 Task: Search one way flight ticket for 3 adults in first from Daytona Beach: Daytona Beach International Airport to Greensboro: Piedmont Triad International Airport on 5-1-2023. Choice of flights is Sun country airlines. Number of bags: 1 carry on bag. Price is upto 77000. Outbound departure time preference is 22:15.
Action: Mouse moved to (209, 191)
Screenshot: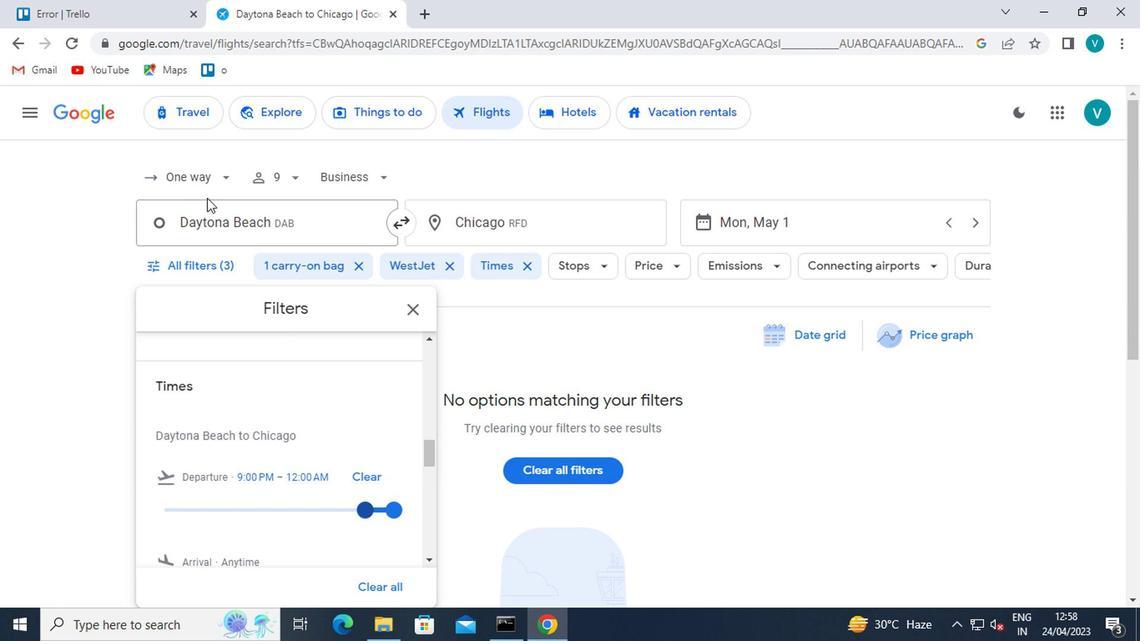 
Action: Mouse pressed left at (209, 191)
Screenshot: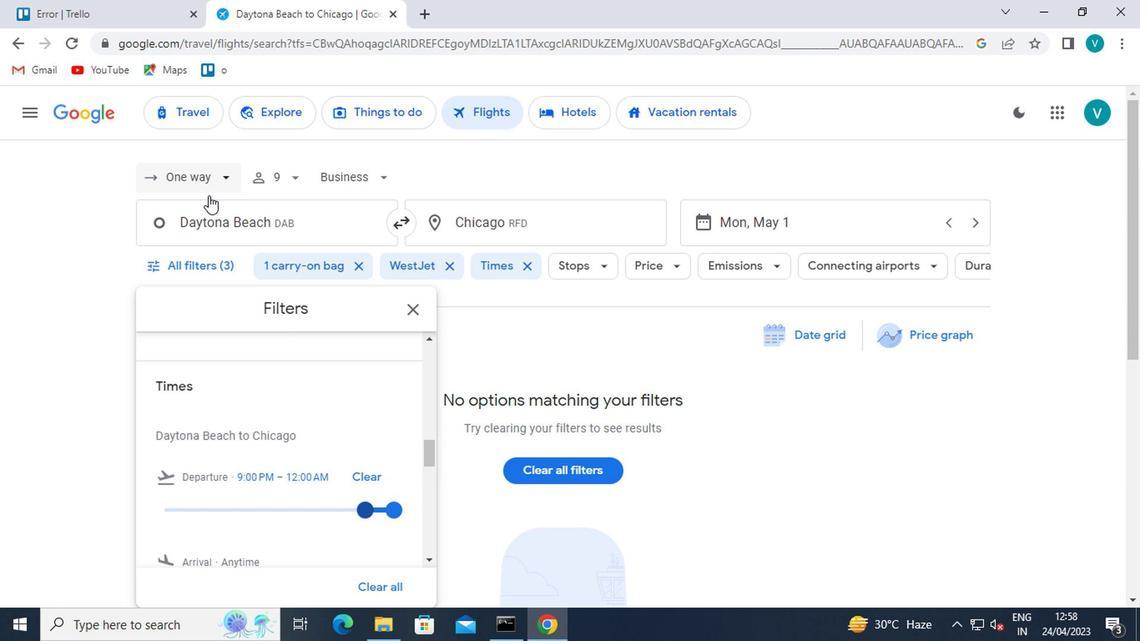 
Action: Mouse moved to (203, 252)
Screenshot: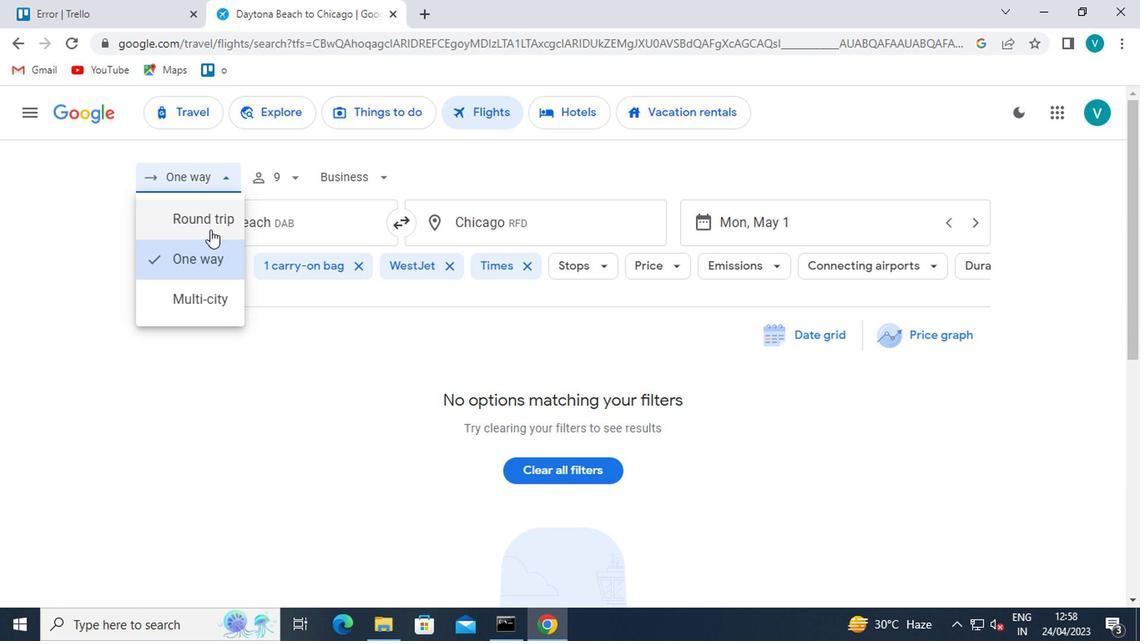 
Action: Mouse pressed left at (203, 252)
Screenshot: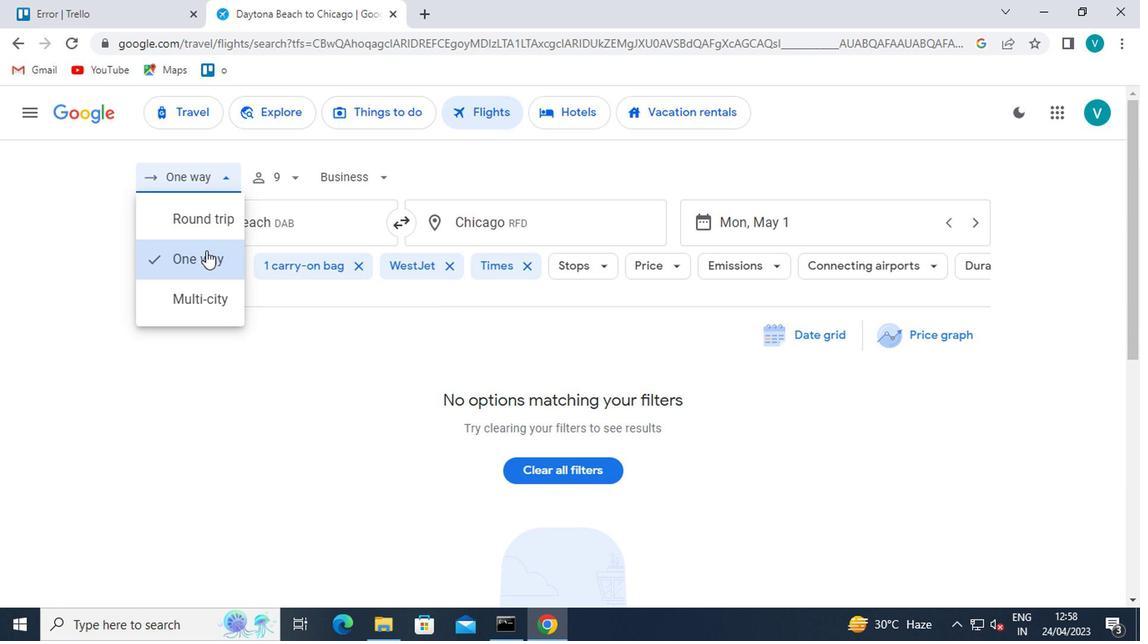 
Action: Mouse moved to (276, 184)
Screenshot: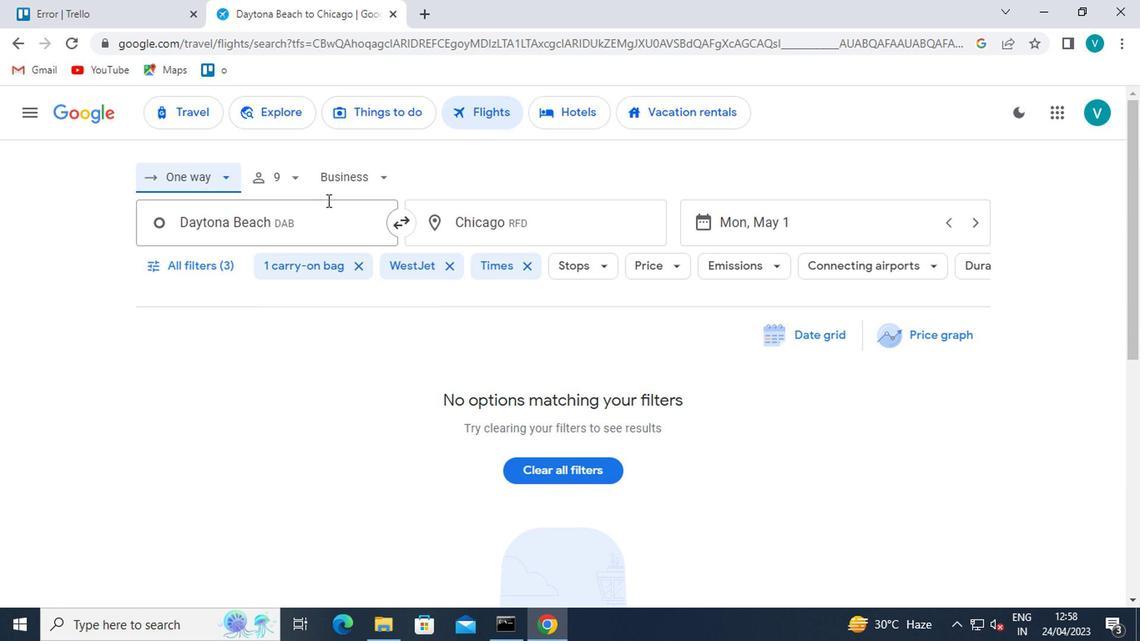 
Action: Mouse pressed left at (276, 184)
Screenshot: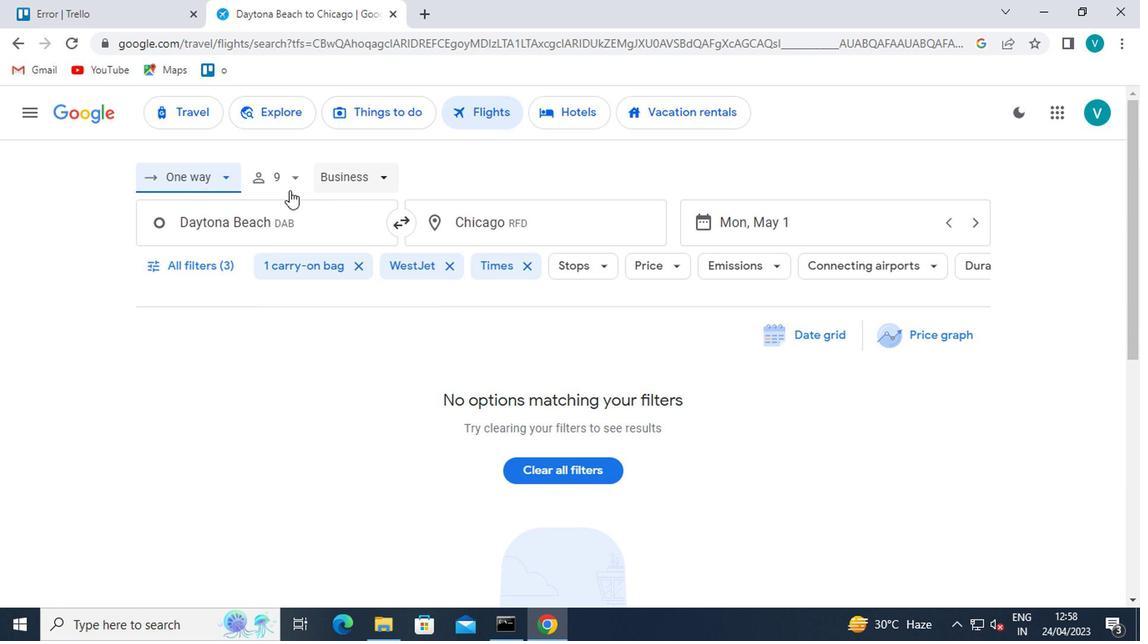 
Action: Mouse moved to (347, 220)
Screenshot: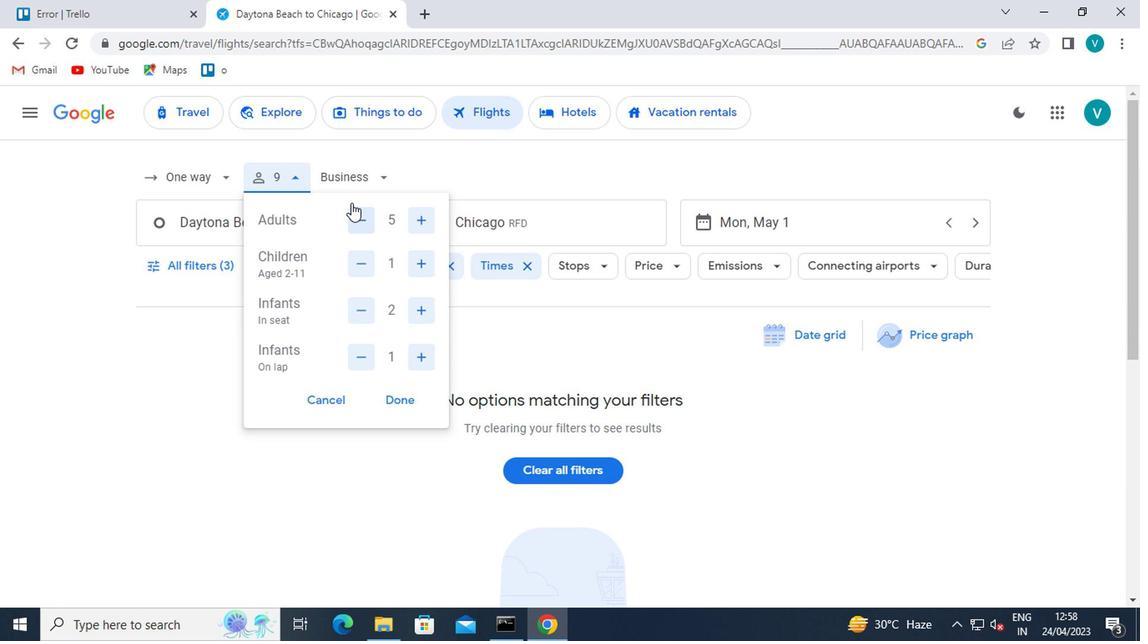 
Action: Mouse pressed left at (347, 220)
Screenshot: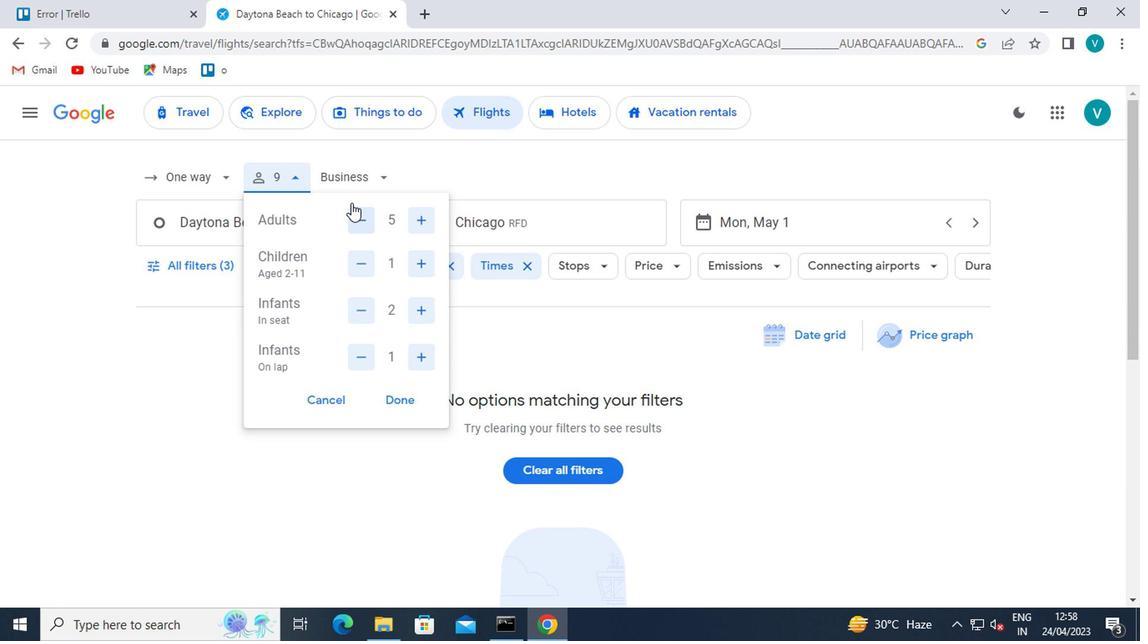 
Action: Mouse moved to (347, 222)
Screenshot: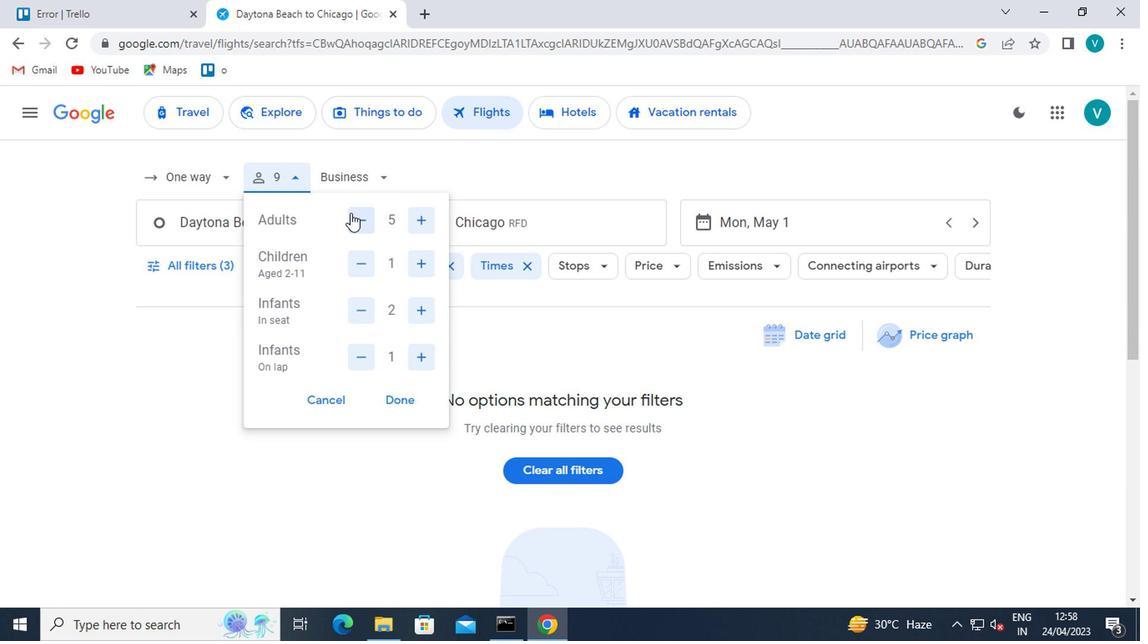 
Action: Mouse pressed left at (347, 222)
Screenshot: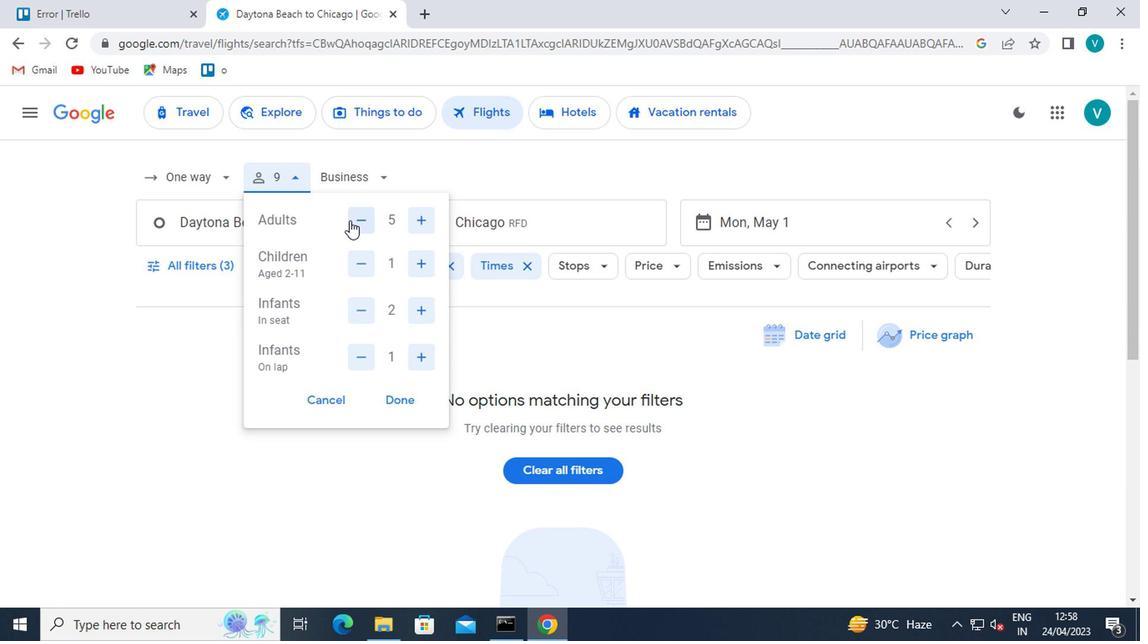 
Action: Mouse pressed left at (347, 222)
Screenshot: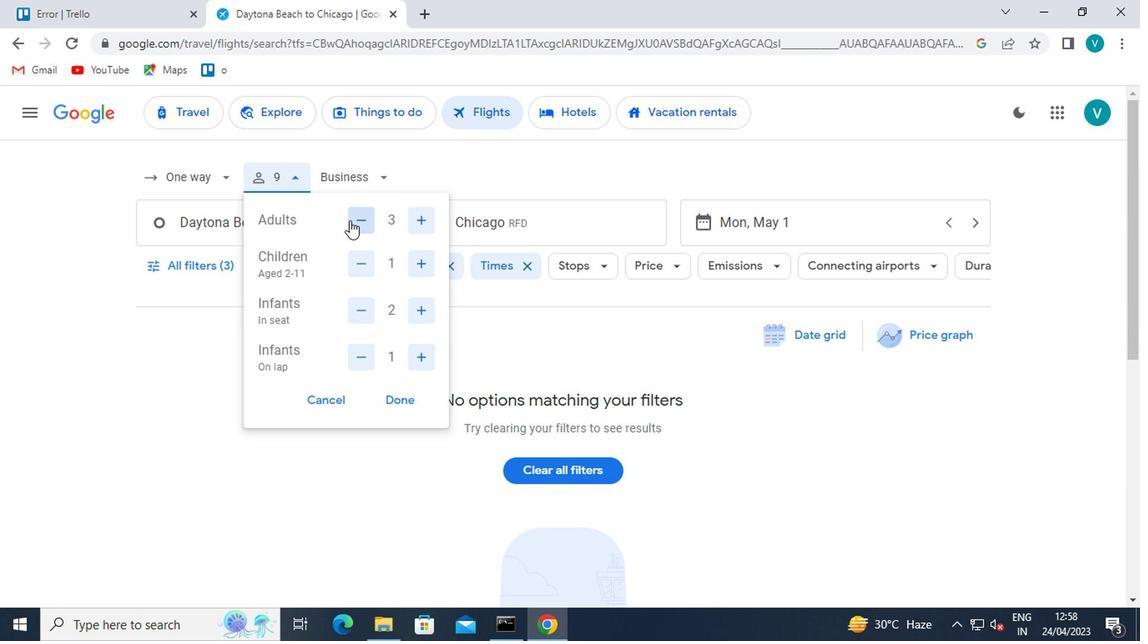 
Action: Mouse moved to (415, 219)
Screenshot: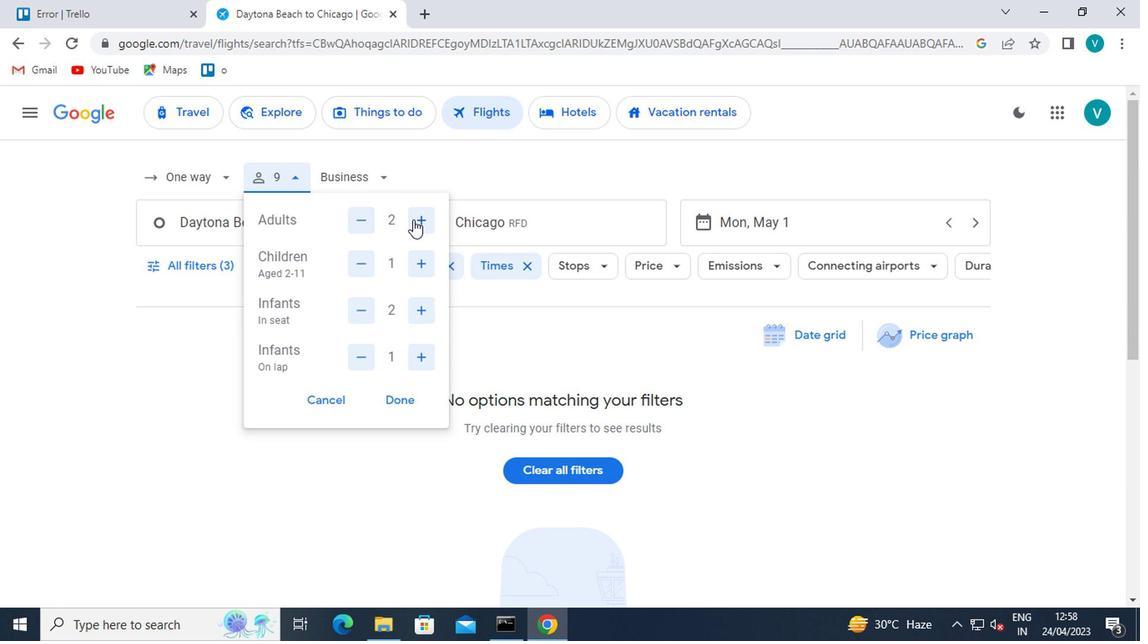 
Action: Mouse pressed left at (415, 219)
Screenshot: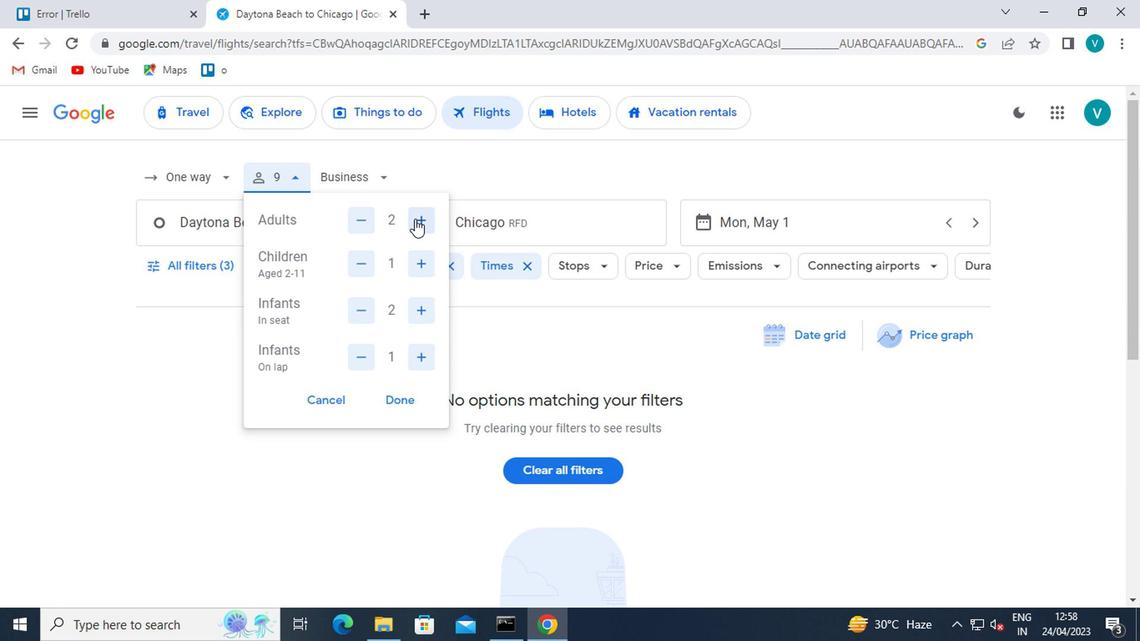 
Action: Mouse moved to (357, 265)
Screenshot: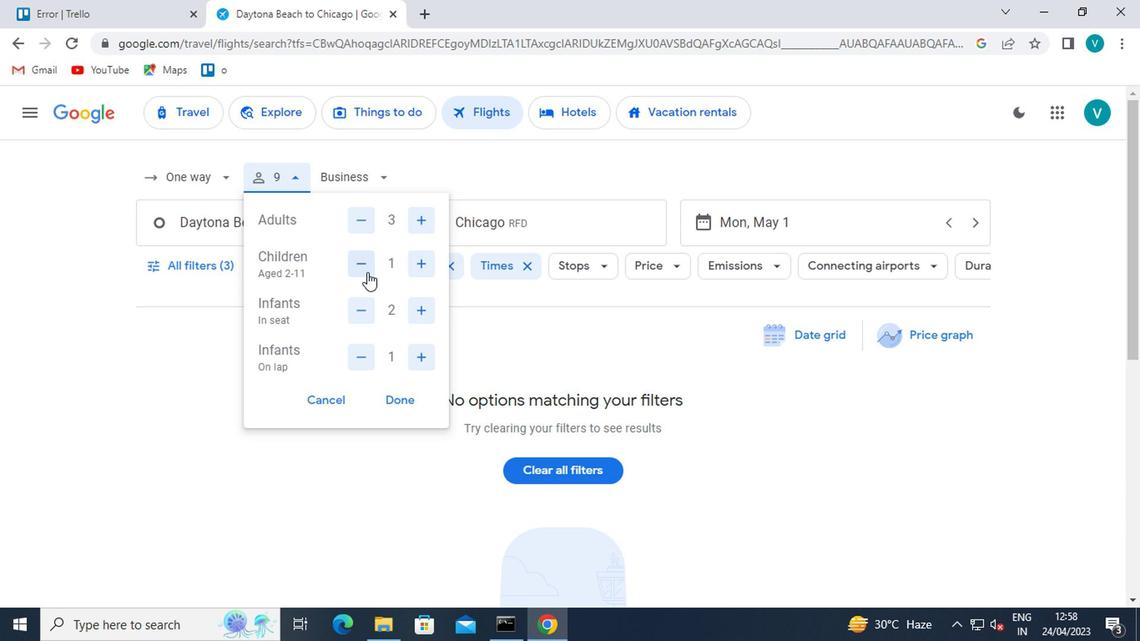 
Action: Mouse pressed left at (357, 265)
Screenshot: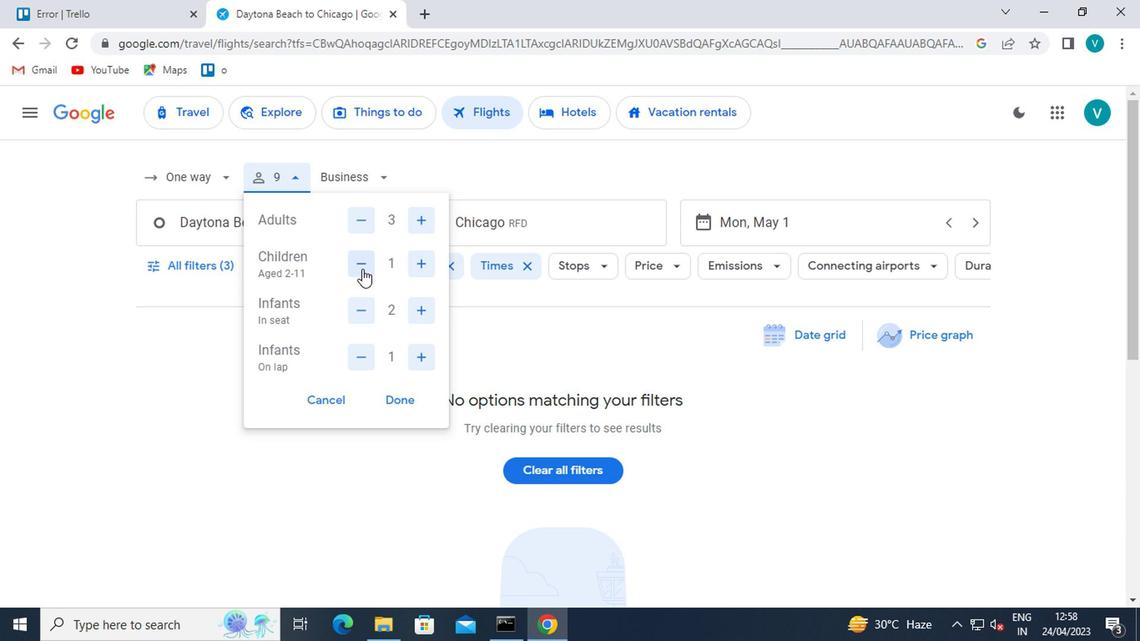 
Action: Mouse moved to (360, 301)
Screenshot: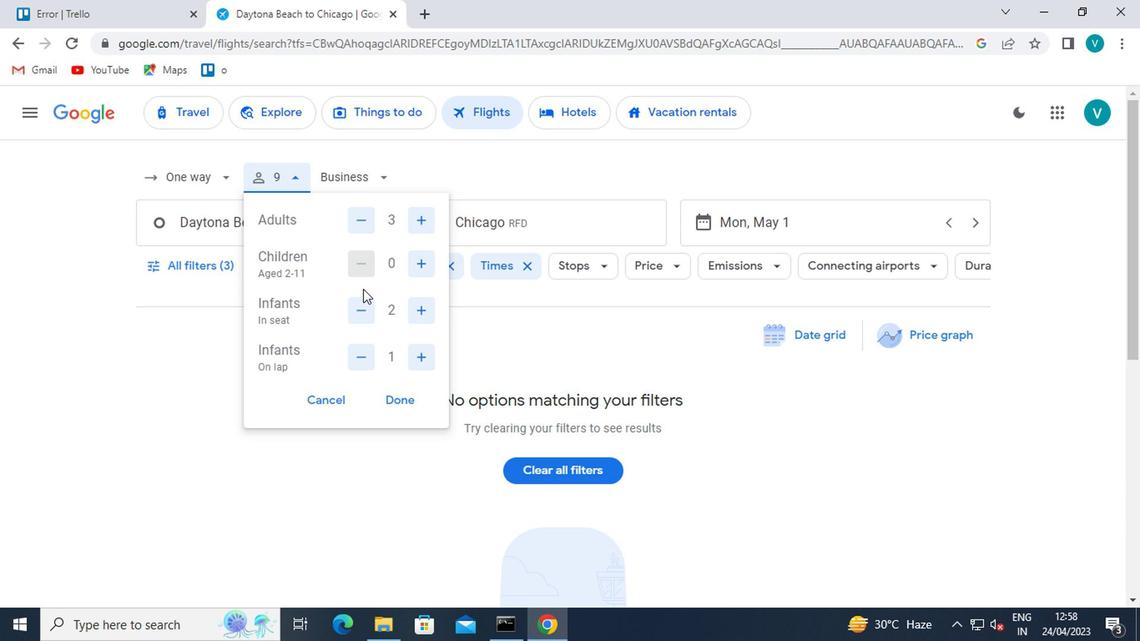 
Action: Mouse pressed left at (360, 301)
Screenshot: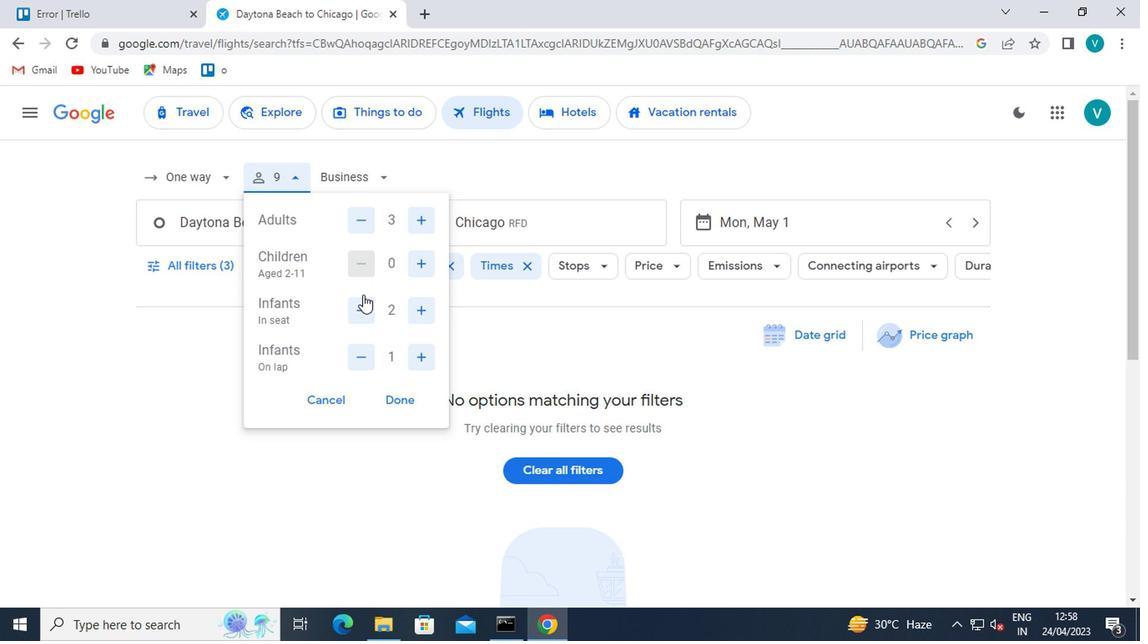 
Action: Mouse pressed left at (360, 301)
Screenshot: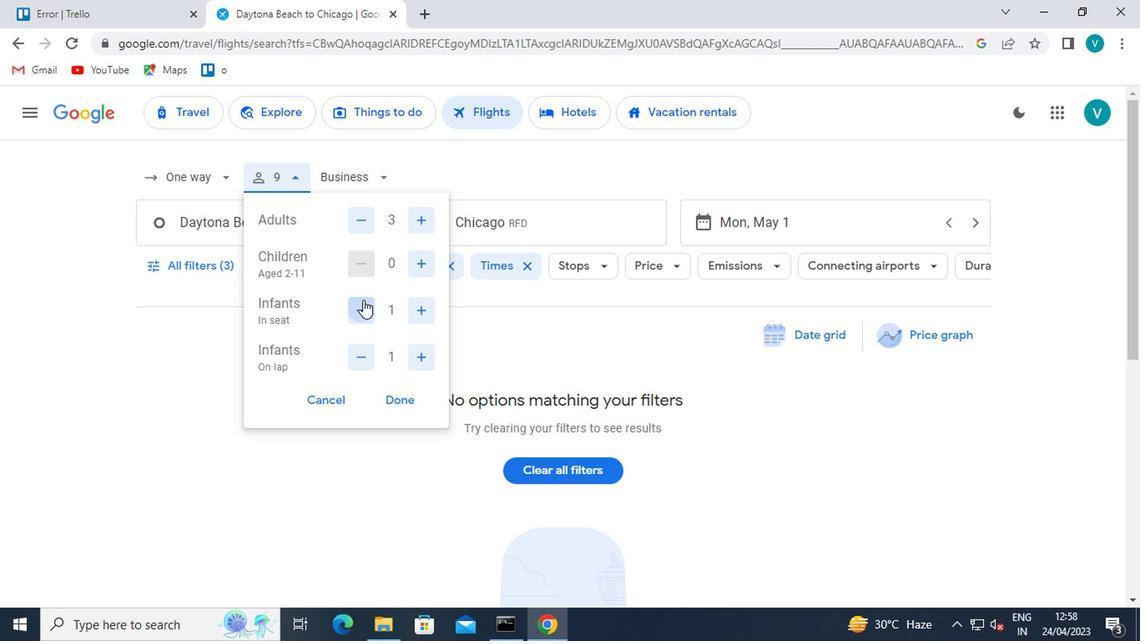 
Action: Mouse moved to (355, 363)
Screenshot: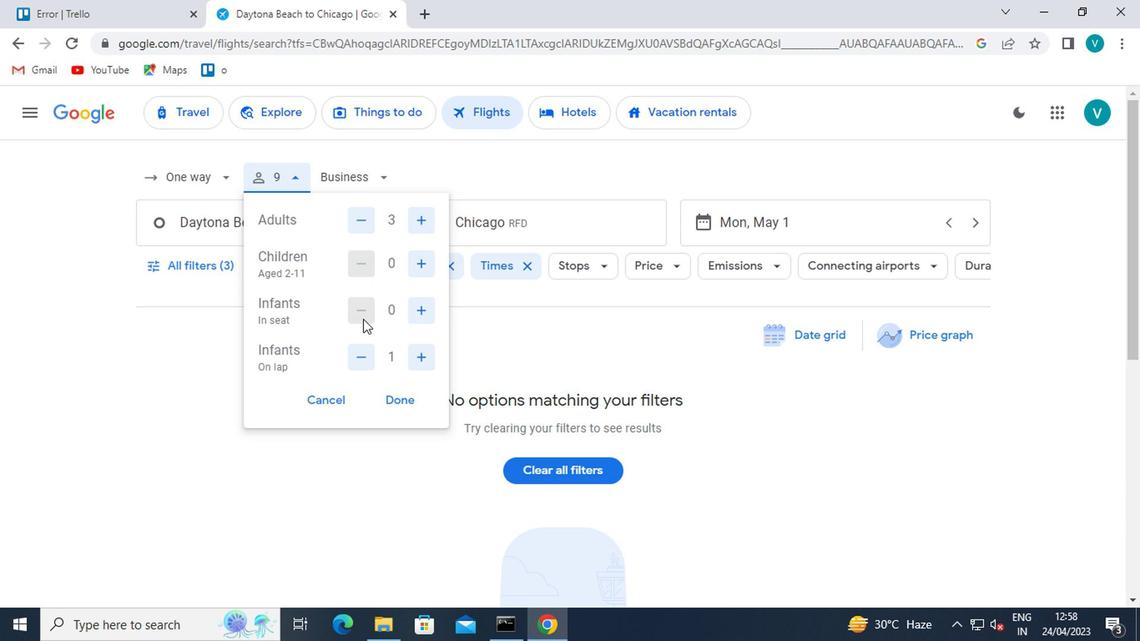 
Action: Mouse pressed left at (355, 363)
Screenshot: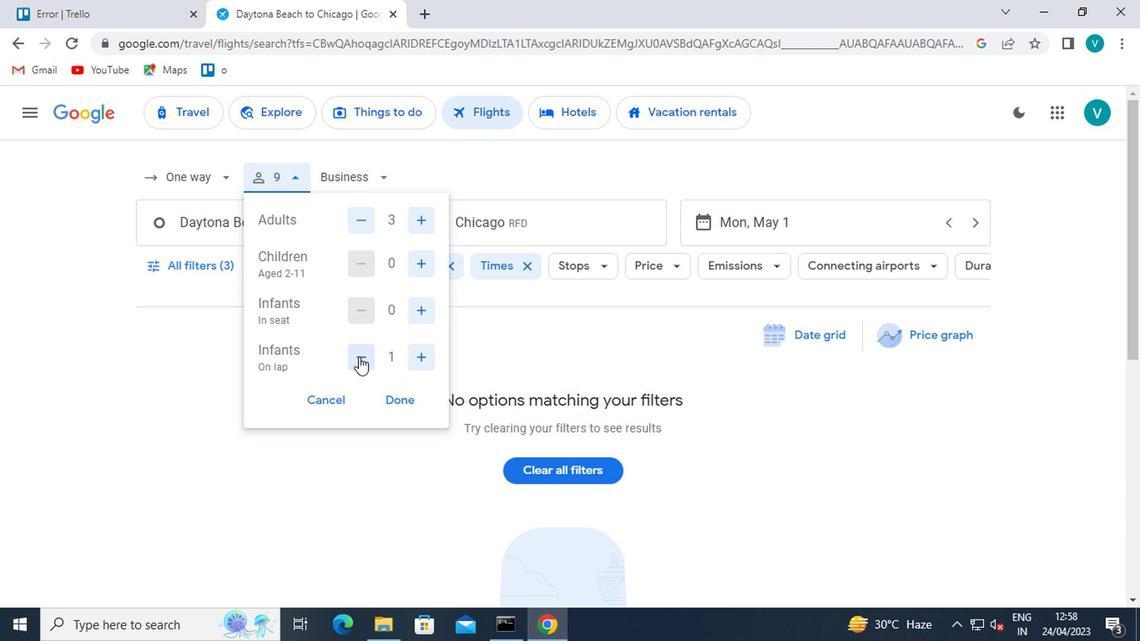 
Action: Mouse moved to (386, 398)
Screenshot: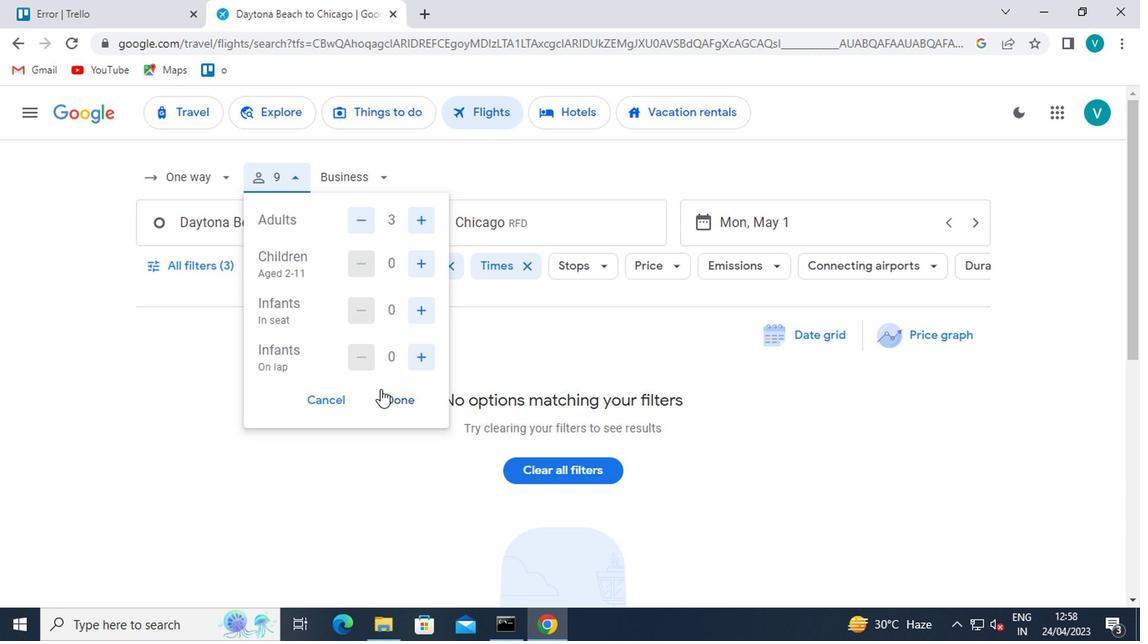 
Action: Mouse pressed left at (386, 398)
Screenshot: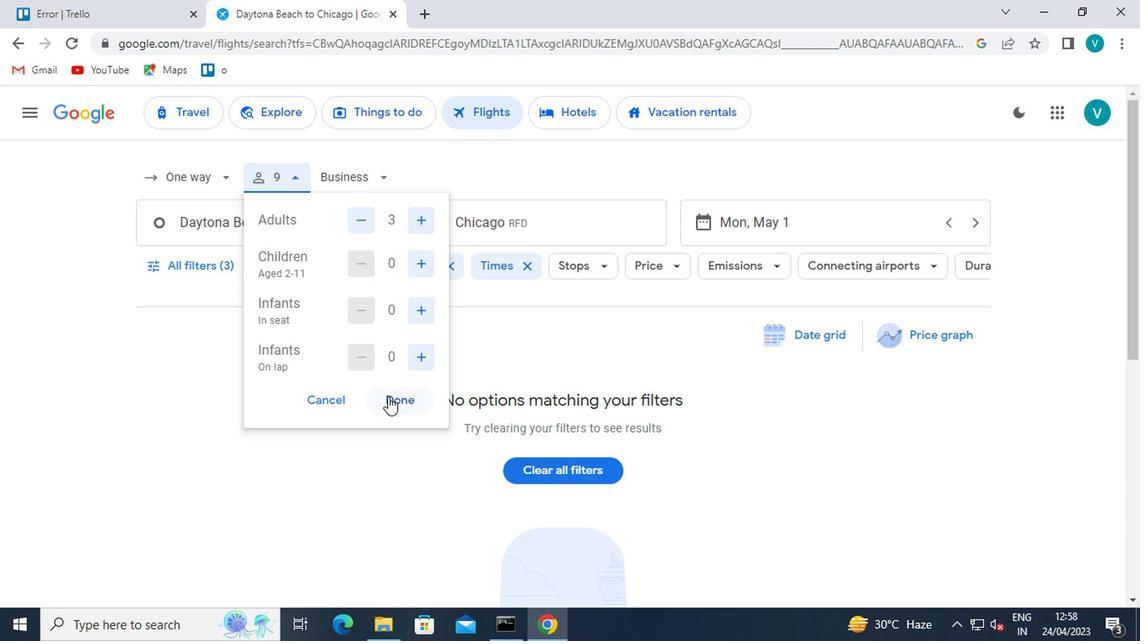 
Action: Mouse moved to (371, 169)
Screenshot: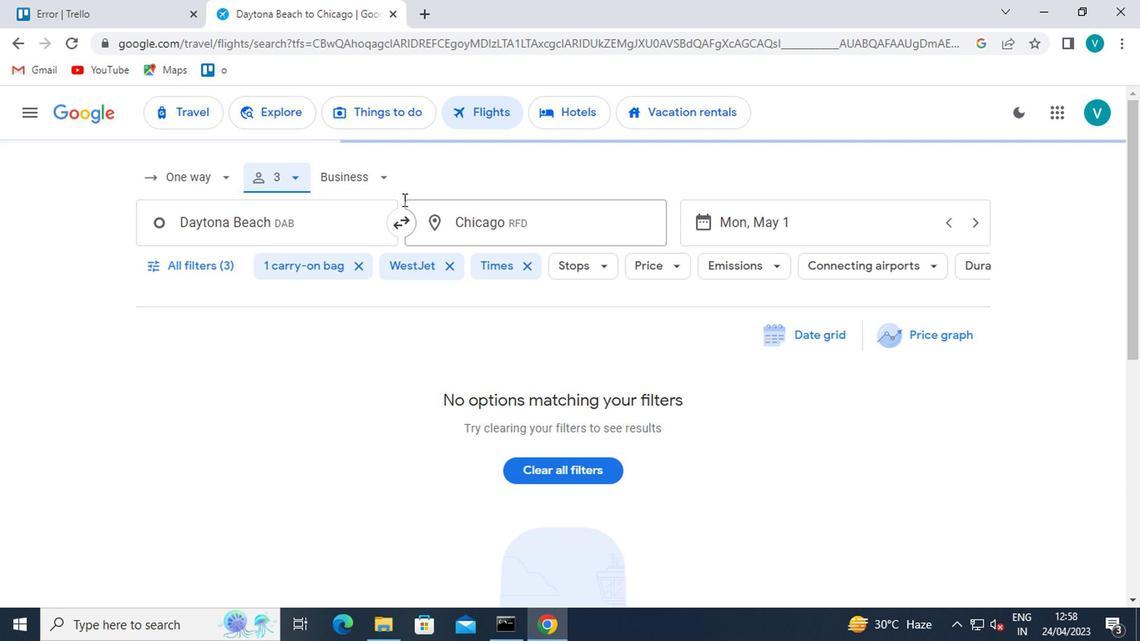 
Action: Mouse pressed left at (371, 169)
Screenshot: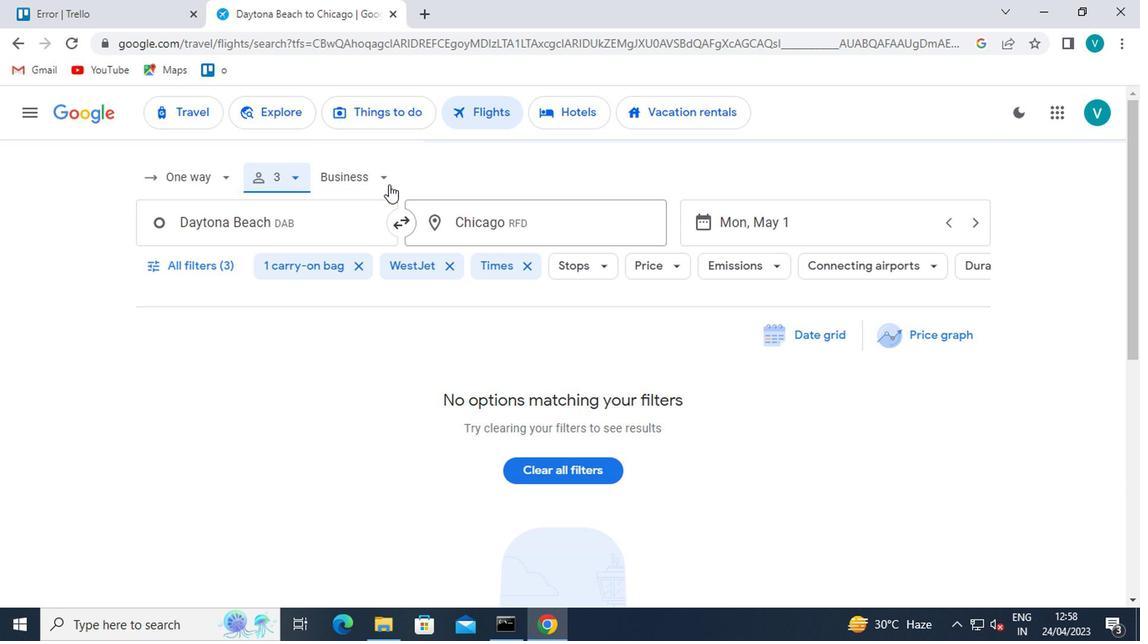 
Action: Mouse moved to (364, 342)
Screenshot: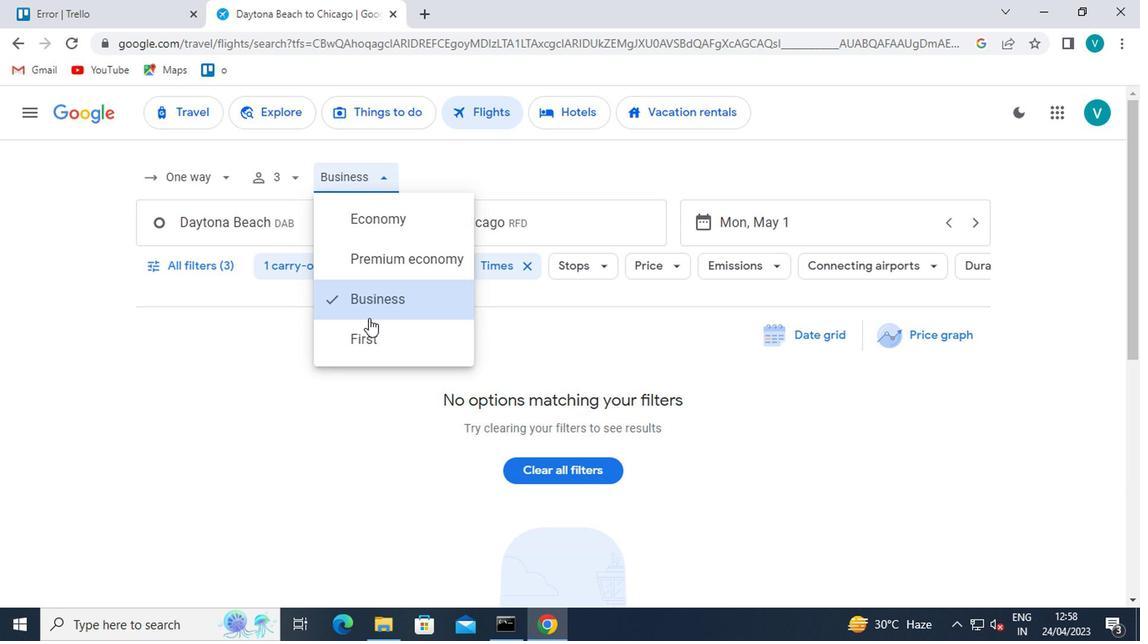 
Action: Mouse pressed left at (364, 342)
Screenshot: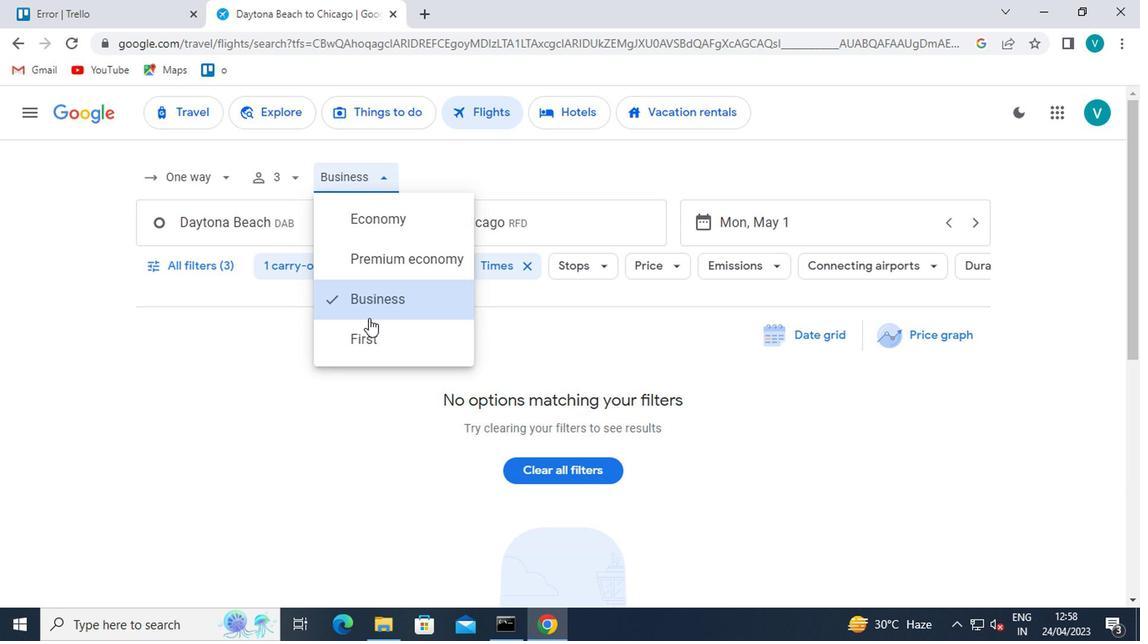 
Action: Mouse moved to (300, 220)
Screenshot: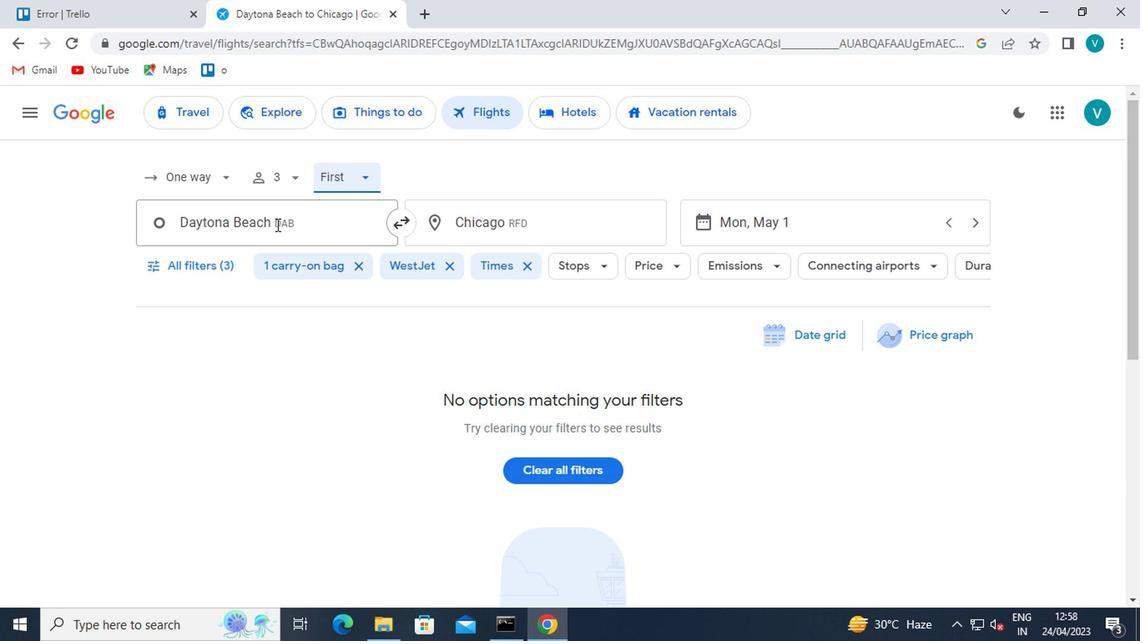 
Action: Mouse pressed left at (300, 220)
Screenshot: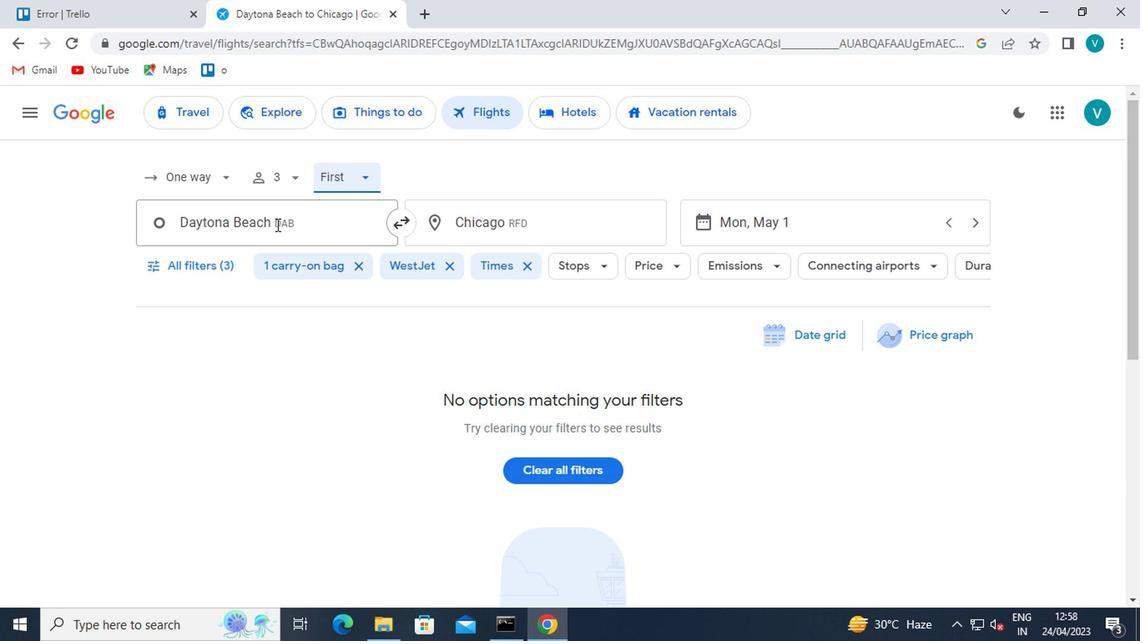 
Action: Mouse moved to (274, 308)
Screenshot: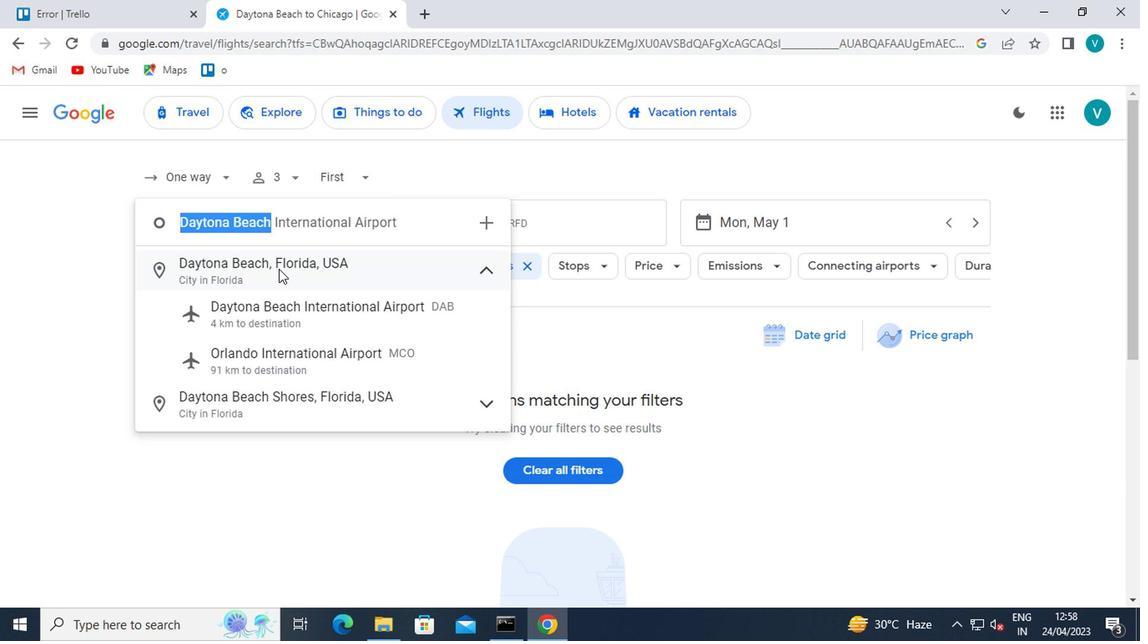 
Action: Mouse pressed left at (274, 308)
Screenshot: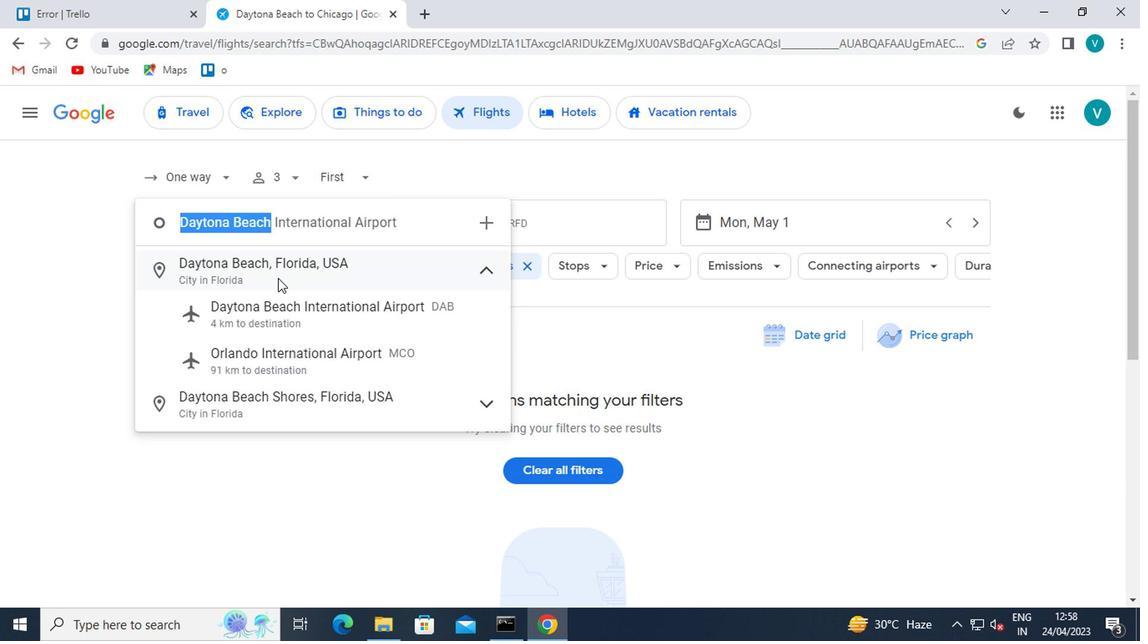 
Action: Mouse moved to (612, 209)
Screenshot: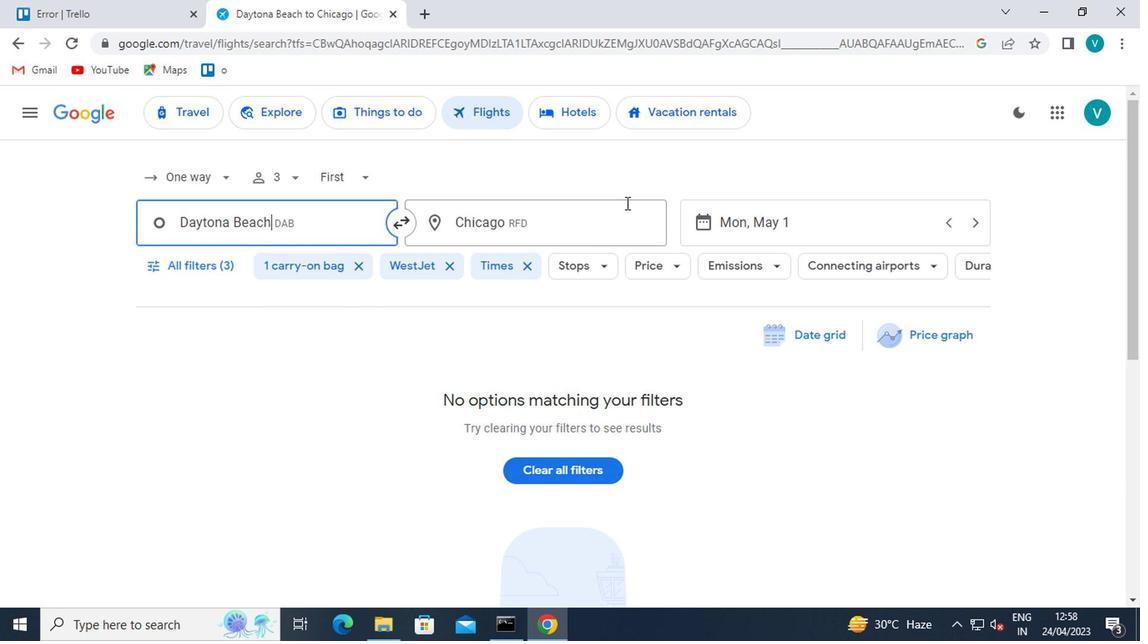 
Action: Mouse pressed left at (612, 209)
Screenshot: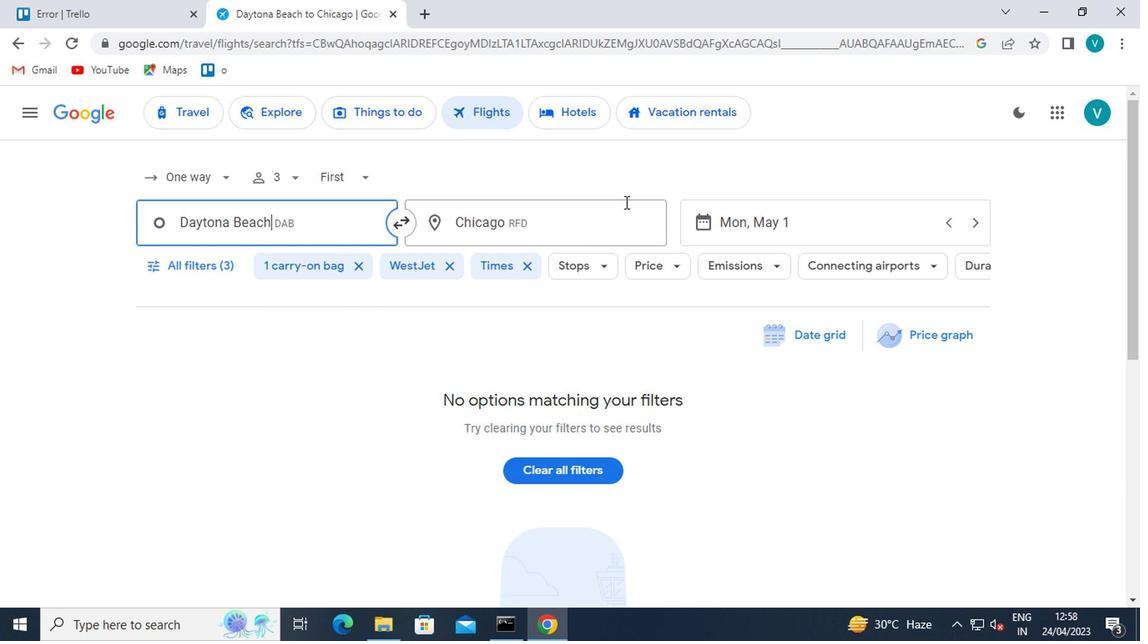 
Action: Mouse moved to (612, 209)
Screenshot: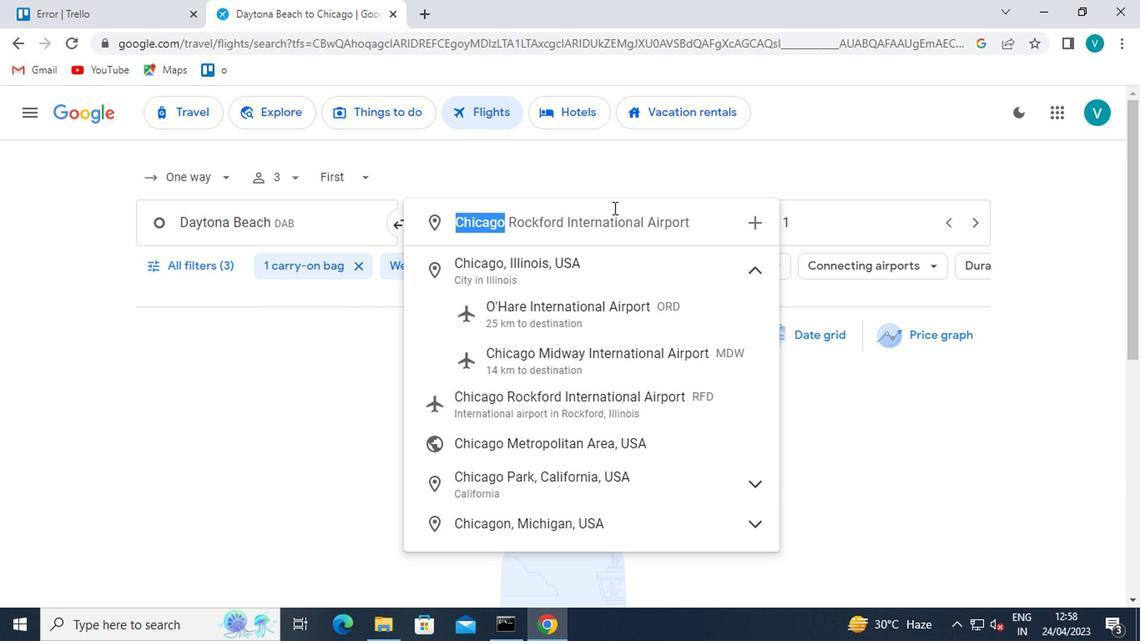 
Action: Key pressed <Key.shift>GREENSV<Key.backspace>BORO
Screenshot: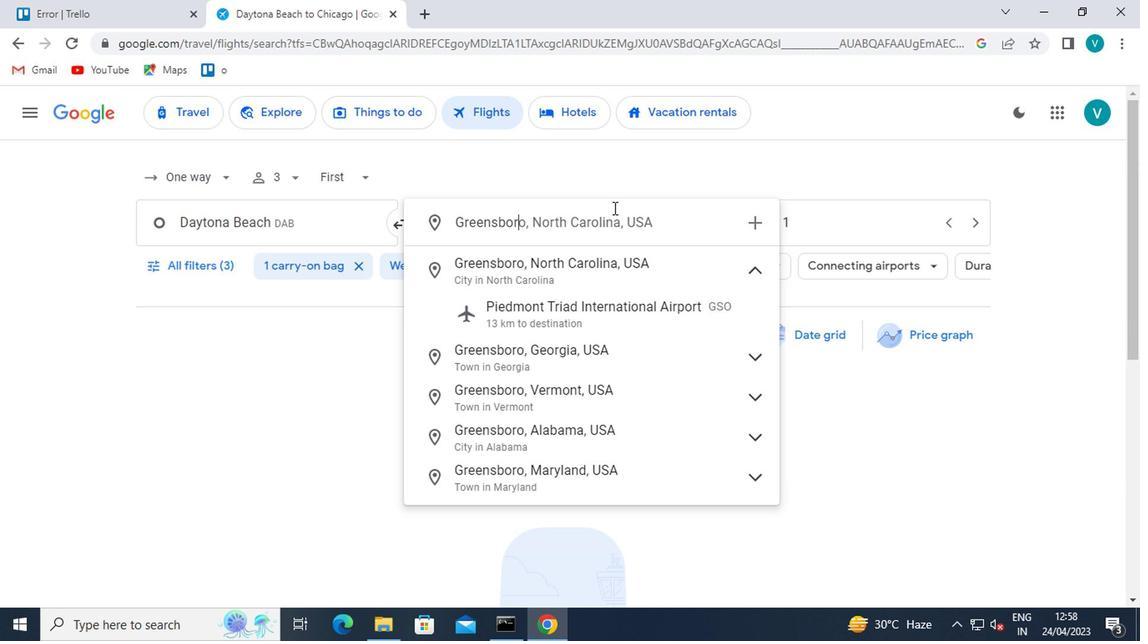 
Action: Mouse moved to (627, 323)
Screenshot: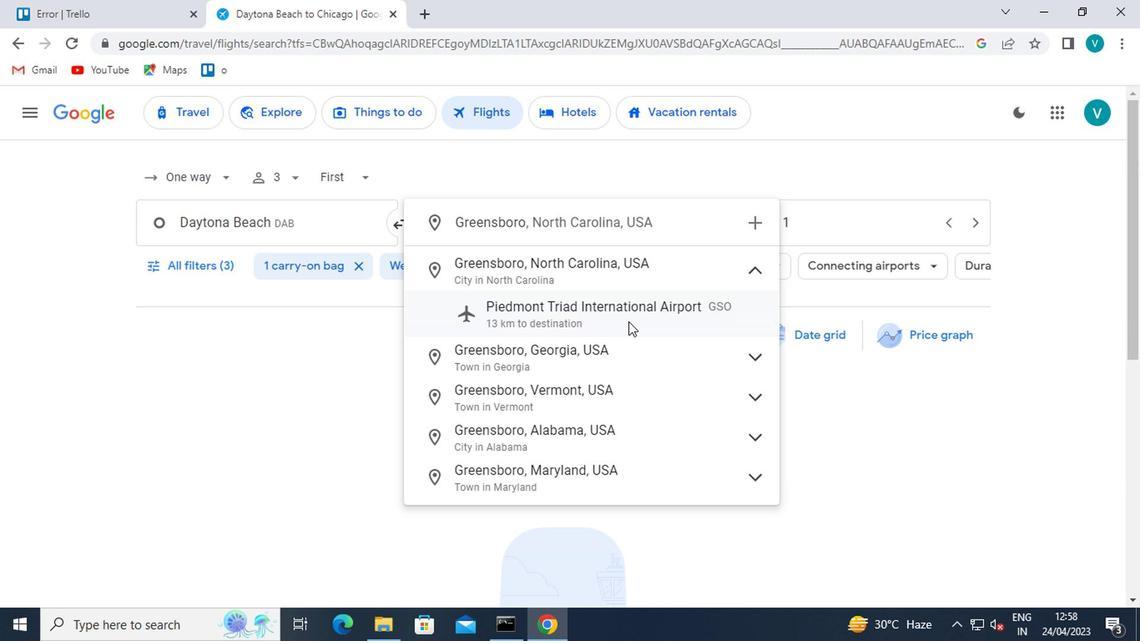 
Action: Mouse pressed left at (627, 323)
Screenshot: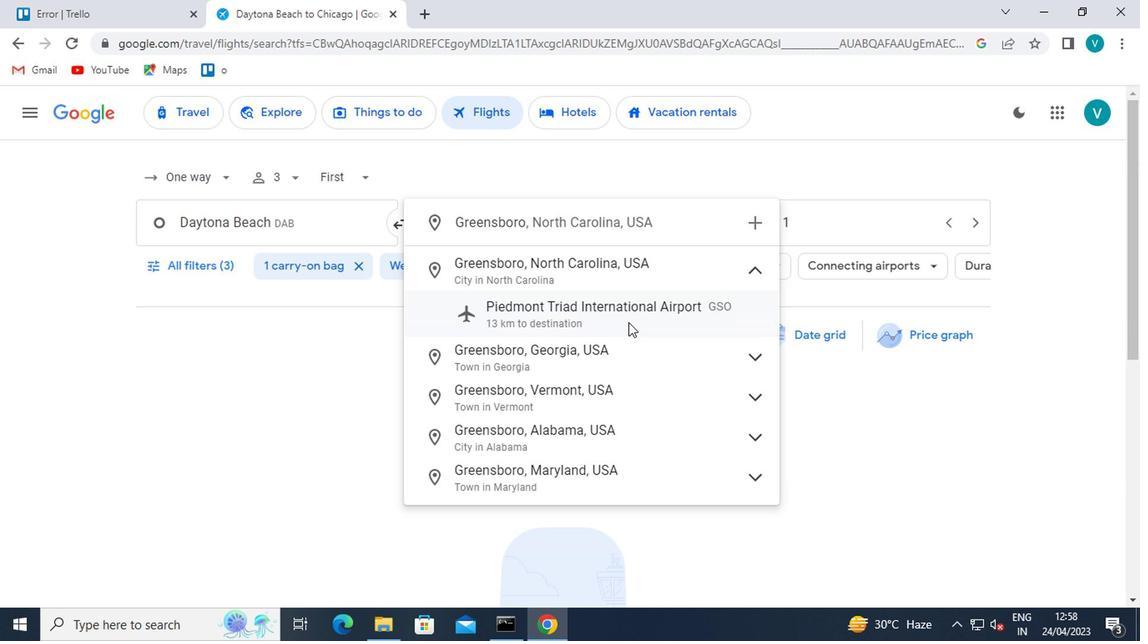 
Action: Mouse moved to (799, 225)
Screenshot: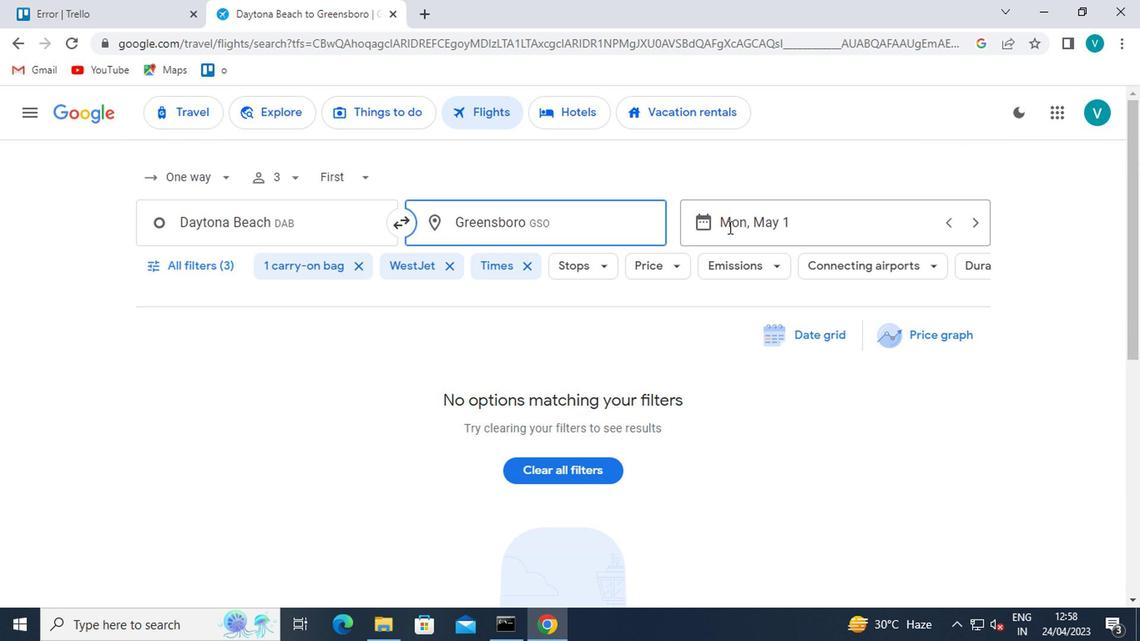 
Action: Mouse pressed left at (799, 225)
Screenshot: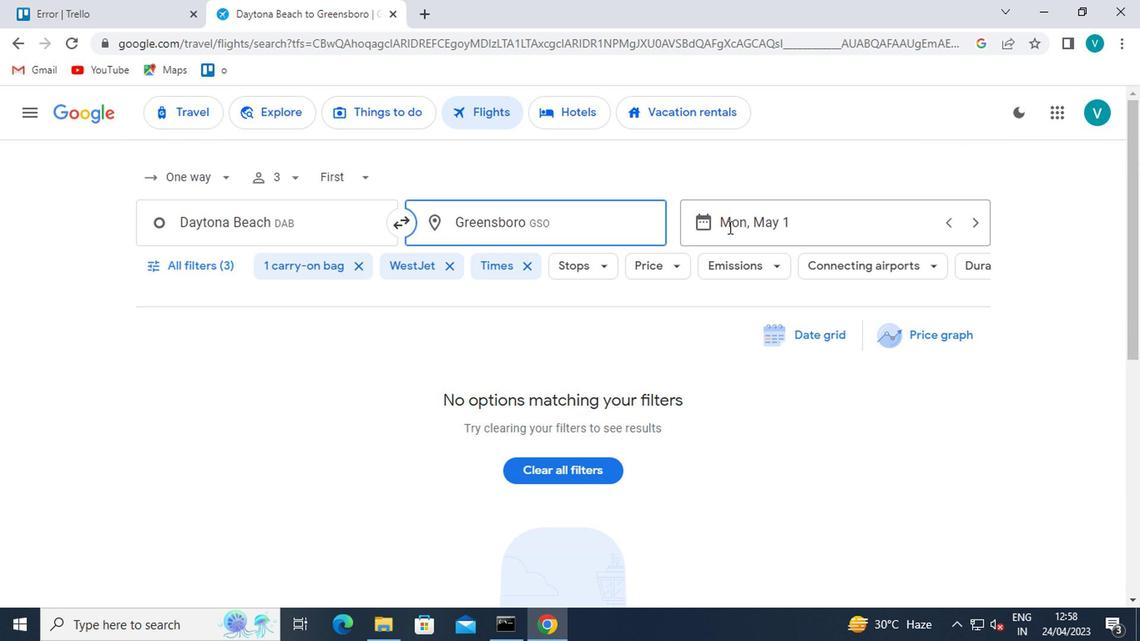 
Action: Mouse moved to (761, 311)
Screenshot: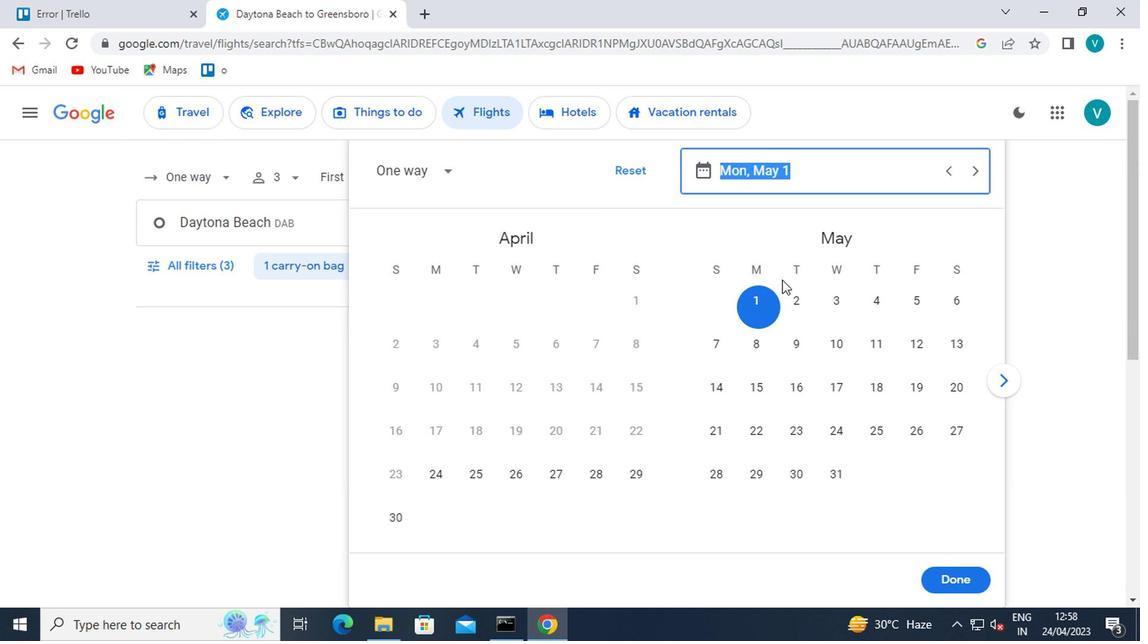 
Action: Mouse pressed left at (761, 311)
Screenshot: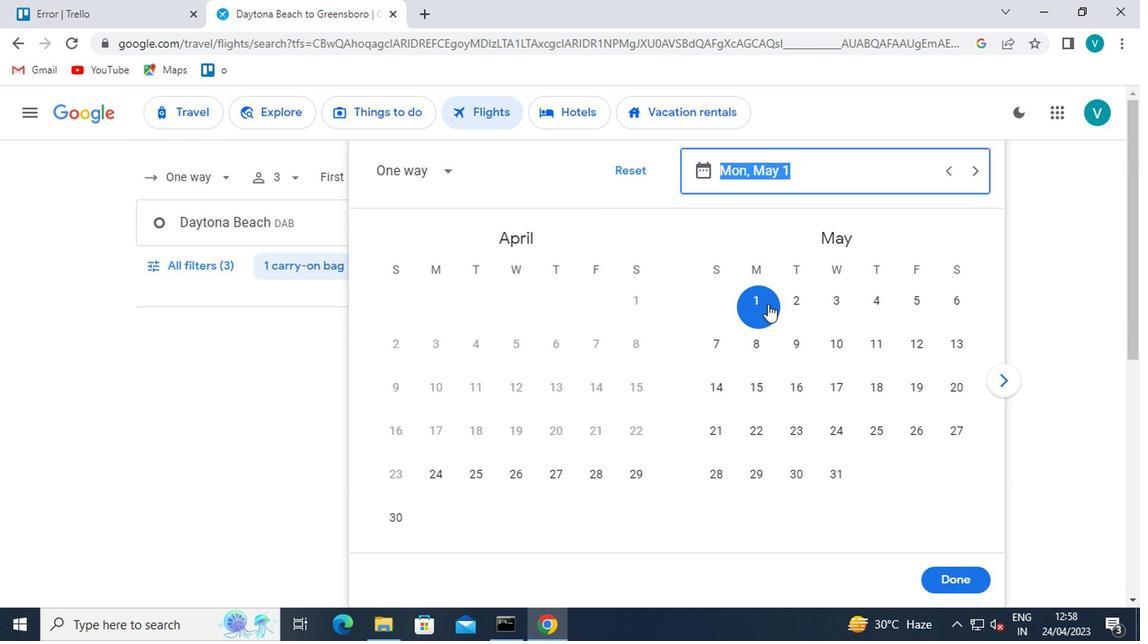 
Action: Mouse moved to (941, 582)
Screenshot: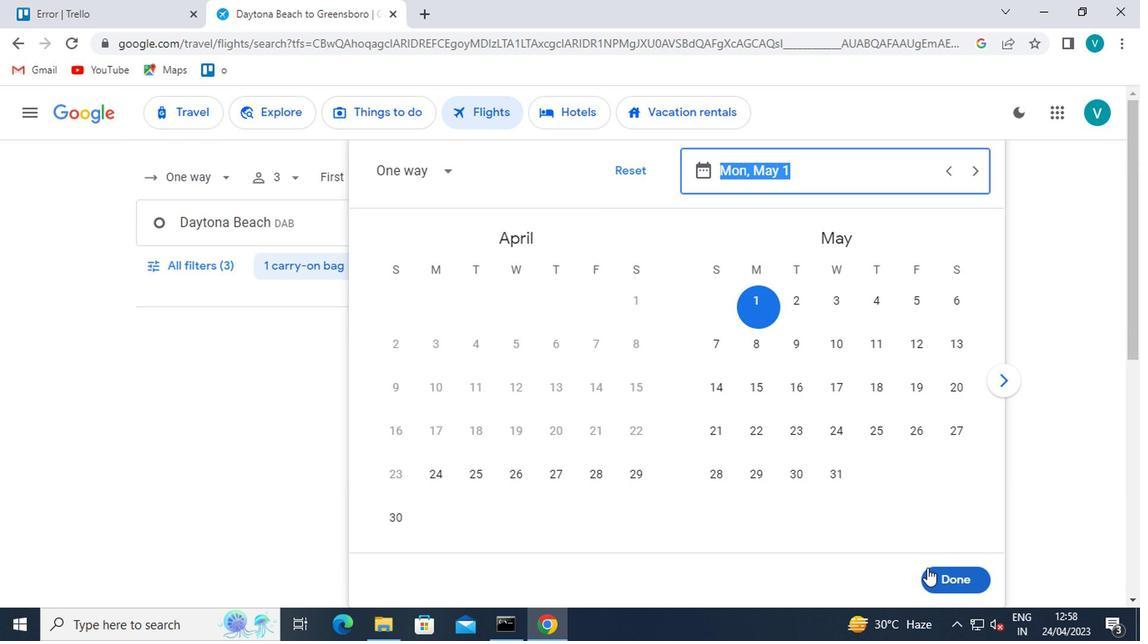 
Action: Mouse pressed left at (941, 582)
Screenshot: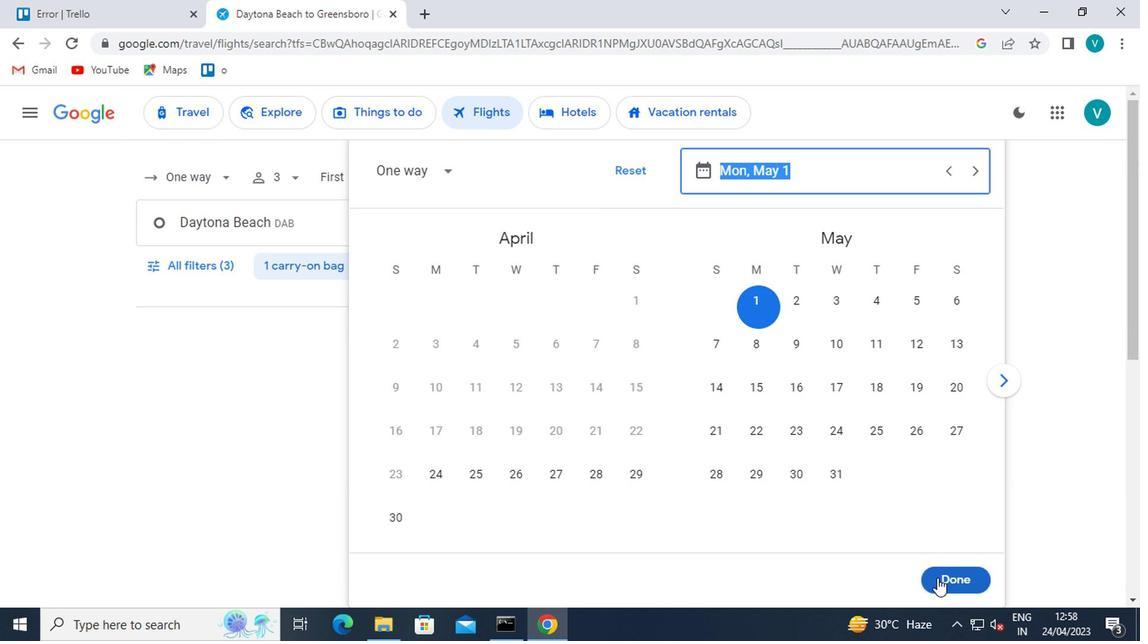 
Action: Mouse moved to (191, 269)
Screenshot: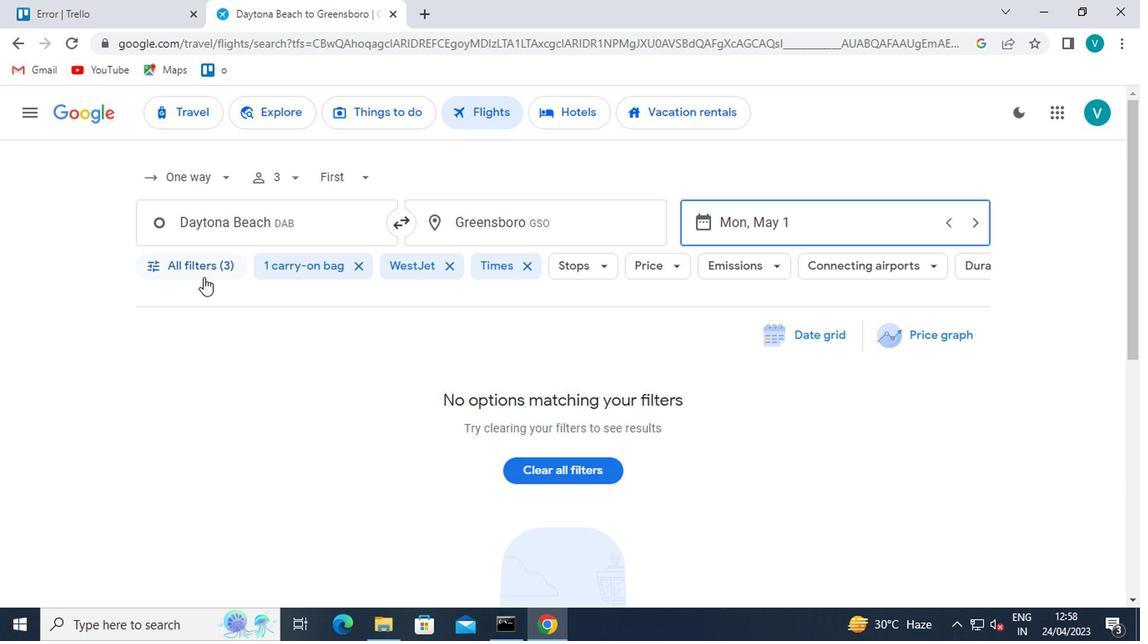 
Action: Mouse pressed left at (191, 269)
Screenshot: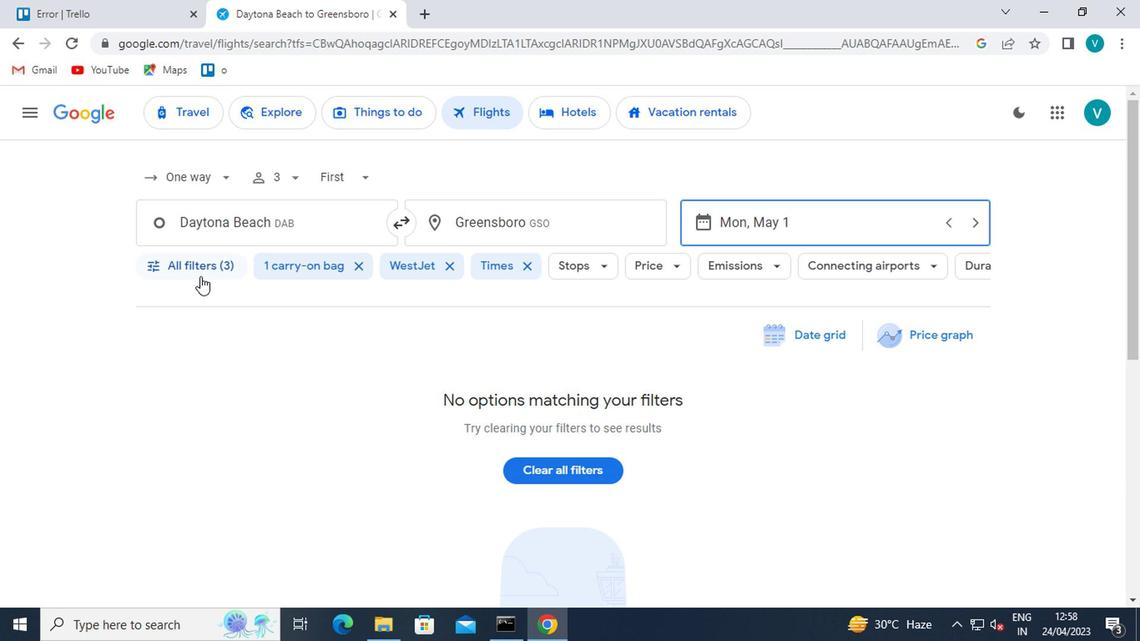 
Action: Mouse moved to (224, 306)
Screenshot: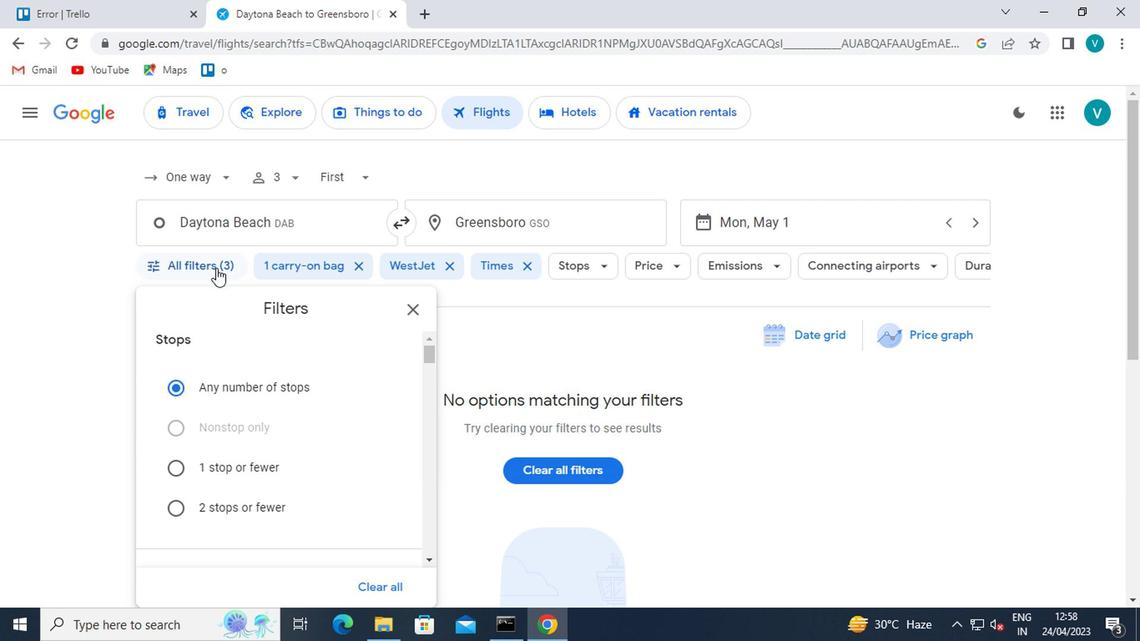 
Action: Mouse scrolled (224, 305) with delta (0, -1)
Screenshot: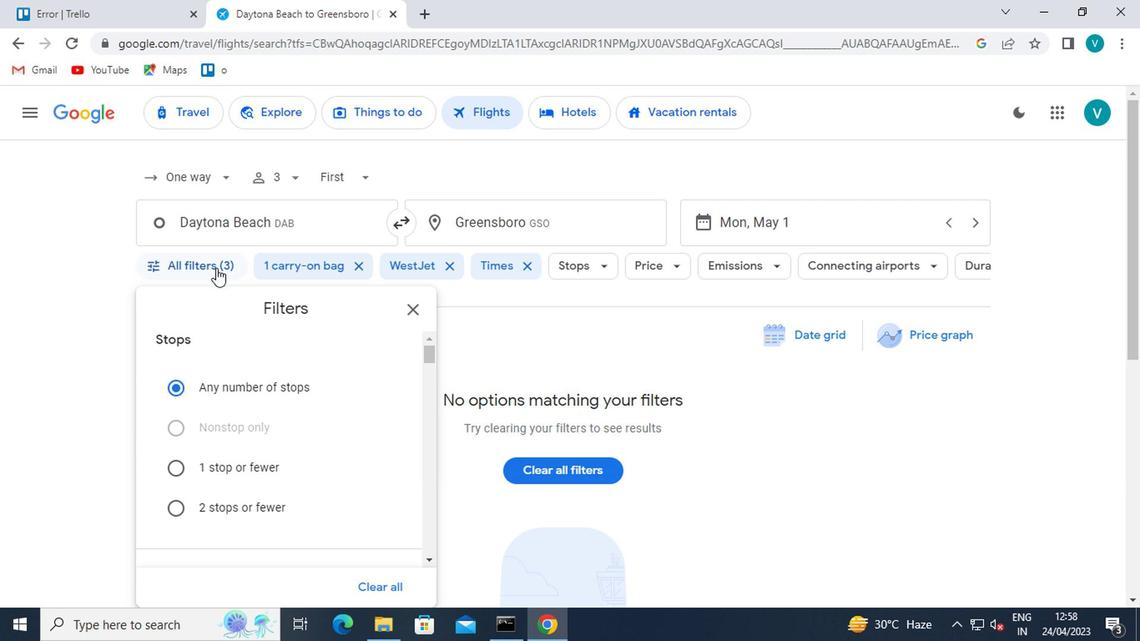 
Action: Mouse moved to (232, 341)
Screenshot: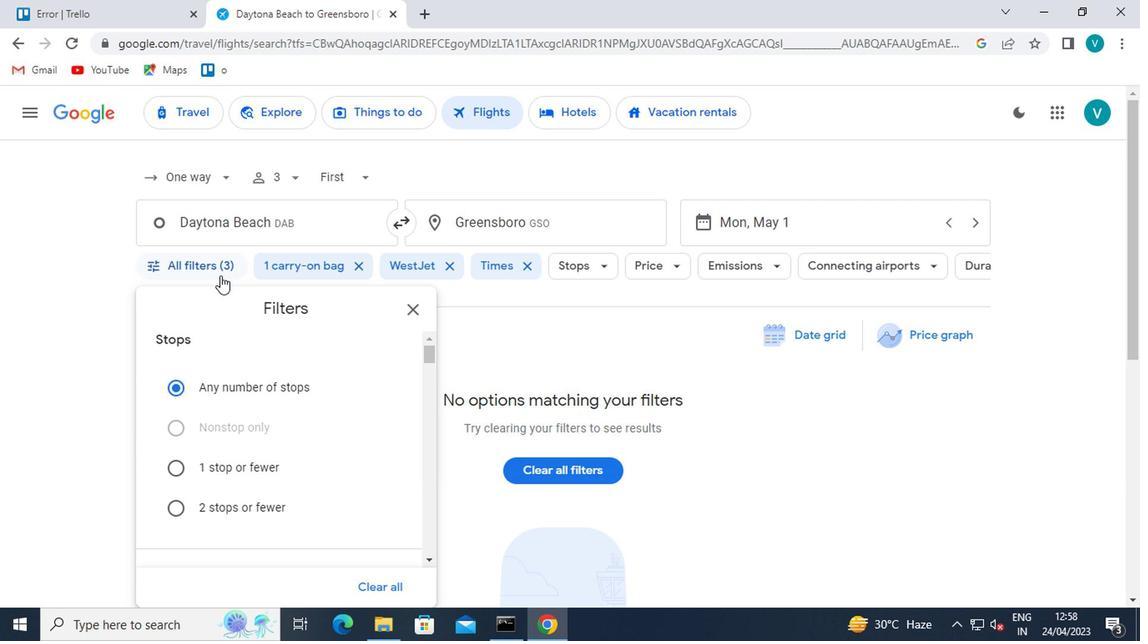 
Action: Mouse scrolled (232, 340) with delta (0, -1)
Screenshot: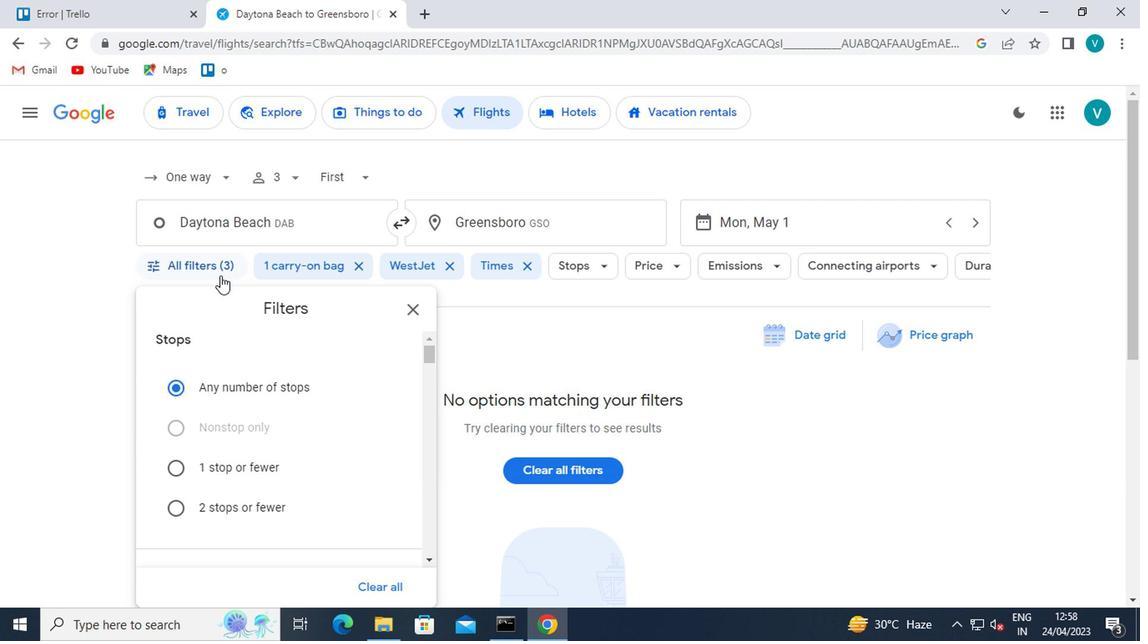 
Action: Mouse moved to (272, 370)
Screenshot: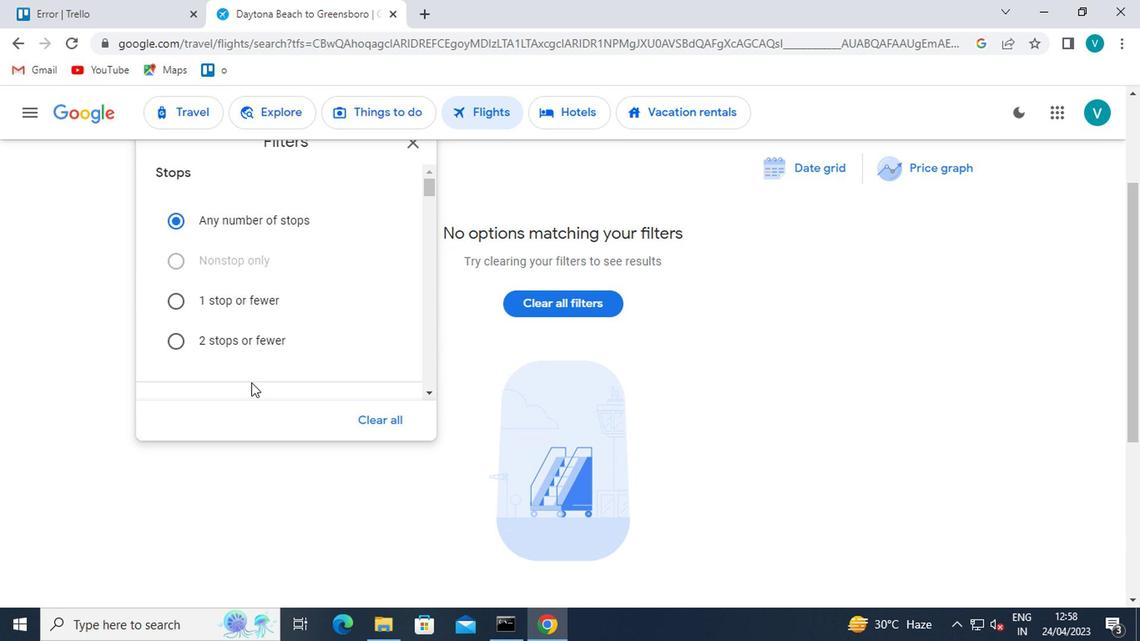 
Action: Mouse scrolled (272, 371) with delta (0, 0)
Screenshot: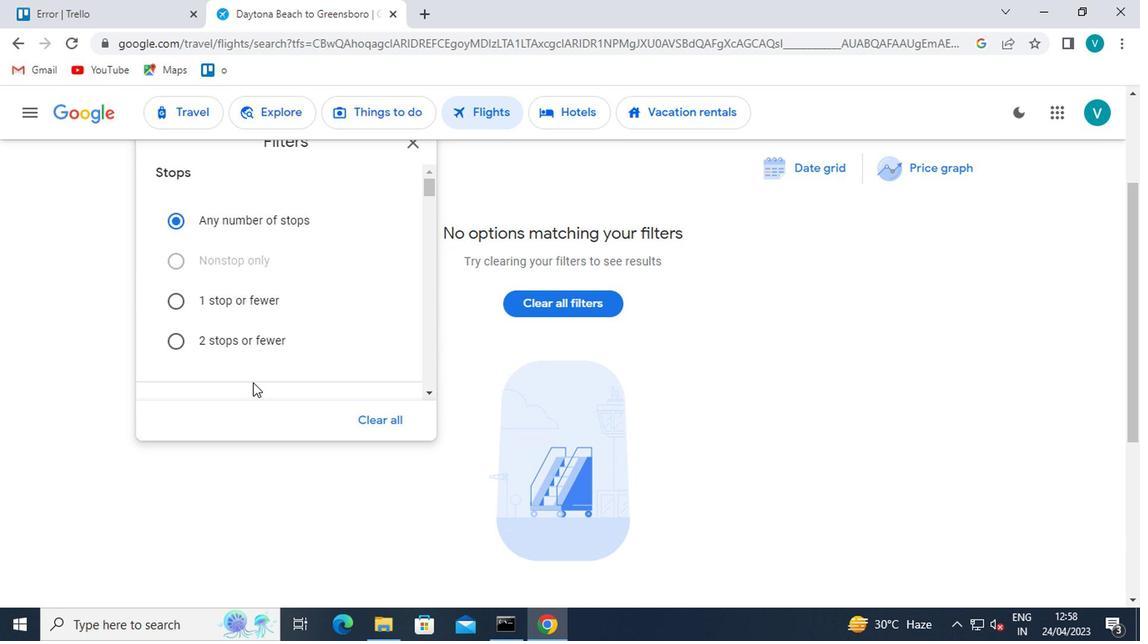 
Action: Mouse scrolled (272, 371) with delta (0, 0)
Screenshot: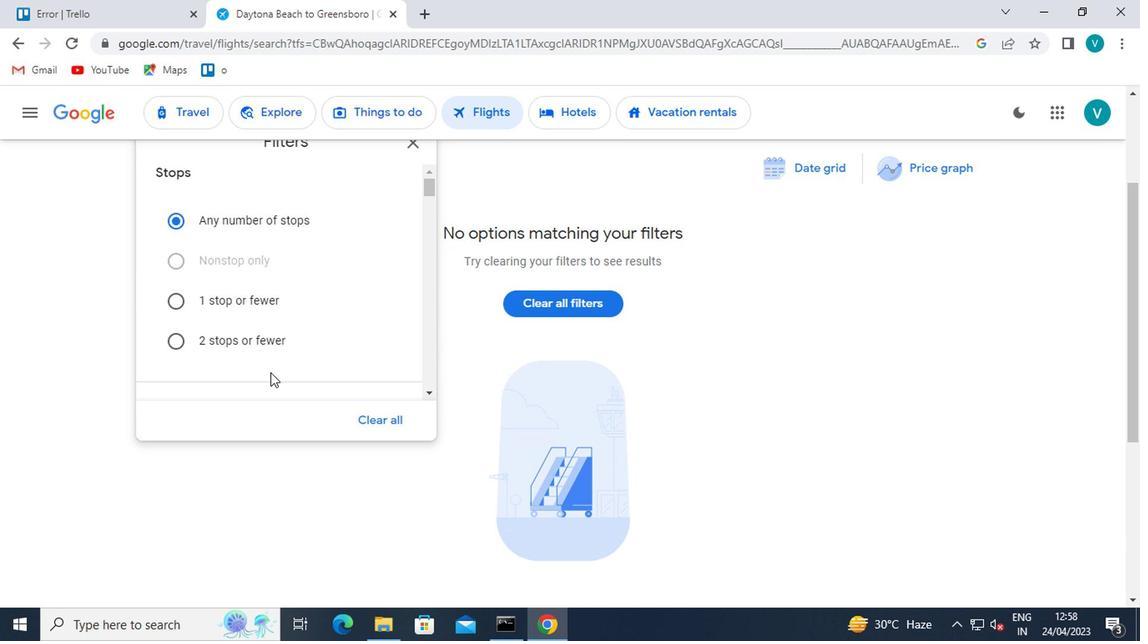 
Action: Mouse moved to (367, 301)
Screenshot: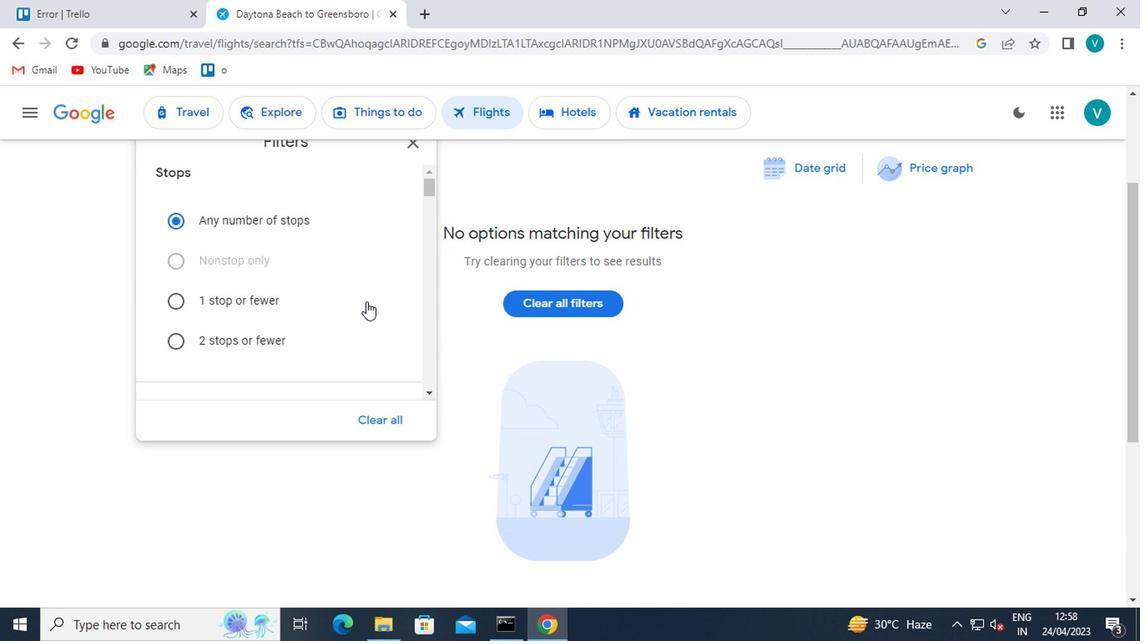 
Action: Mouse scrolled (367, 302) with delta (0, 1)
Screenshot: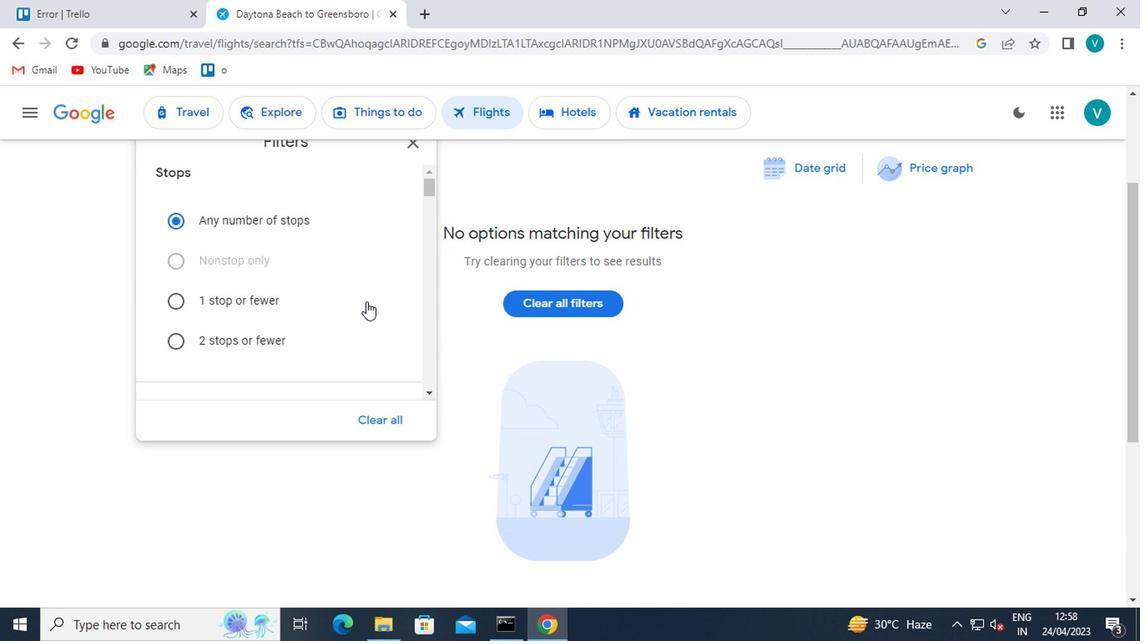 
Action: Mouse moved to (367, 301)
Screenshot: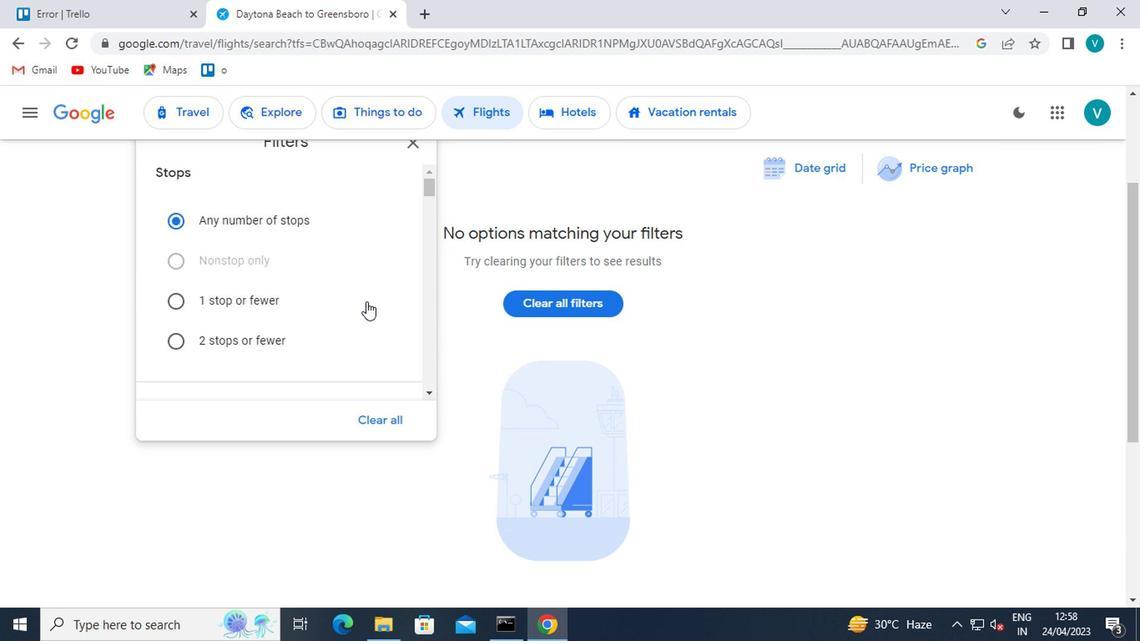 
Action: Mouse scrolled (367, 302) with delta (0, 1)
Screenshot: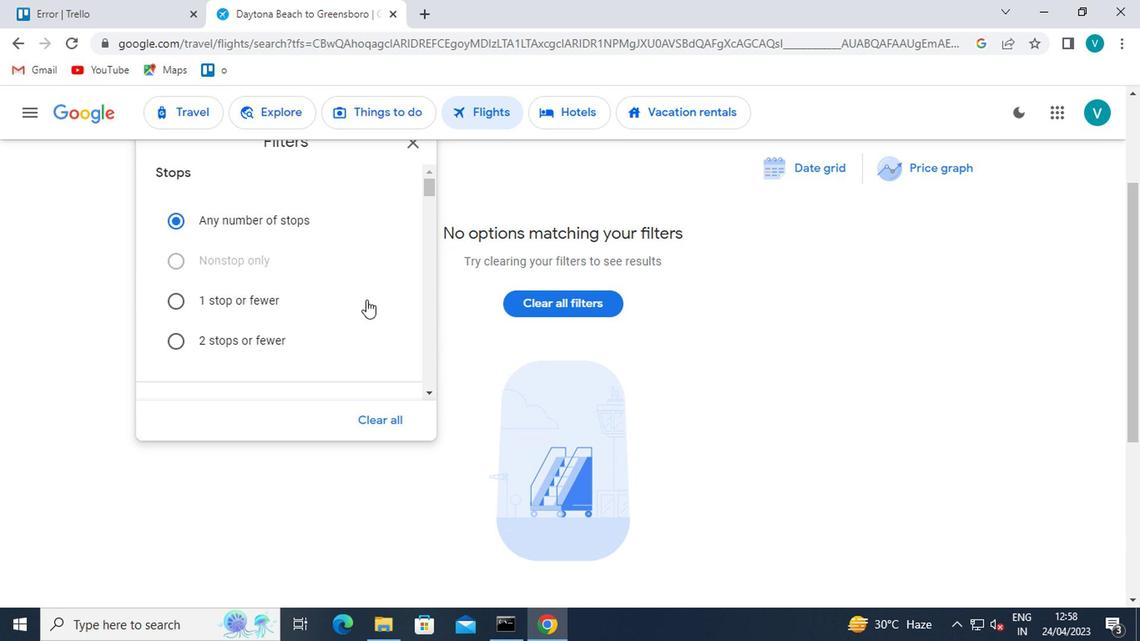 
Action: Mouse moved to (468, 400)
Screenshot: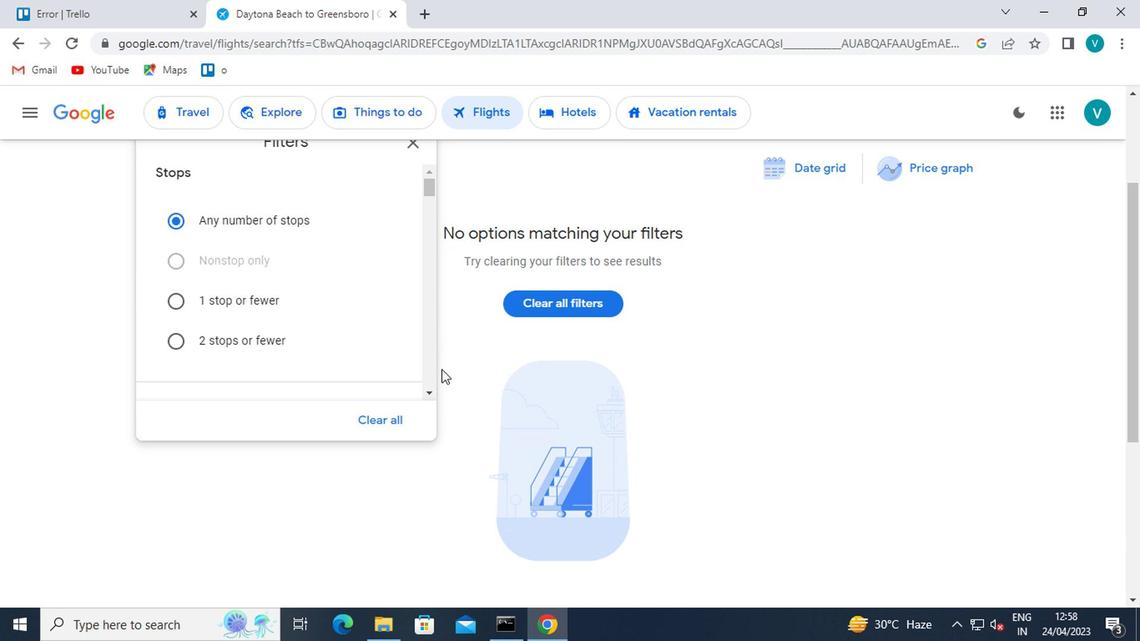 
Action: Mouse scrolled (468, 401) with delta (0, 1)
Screenshot: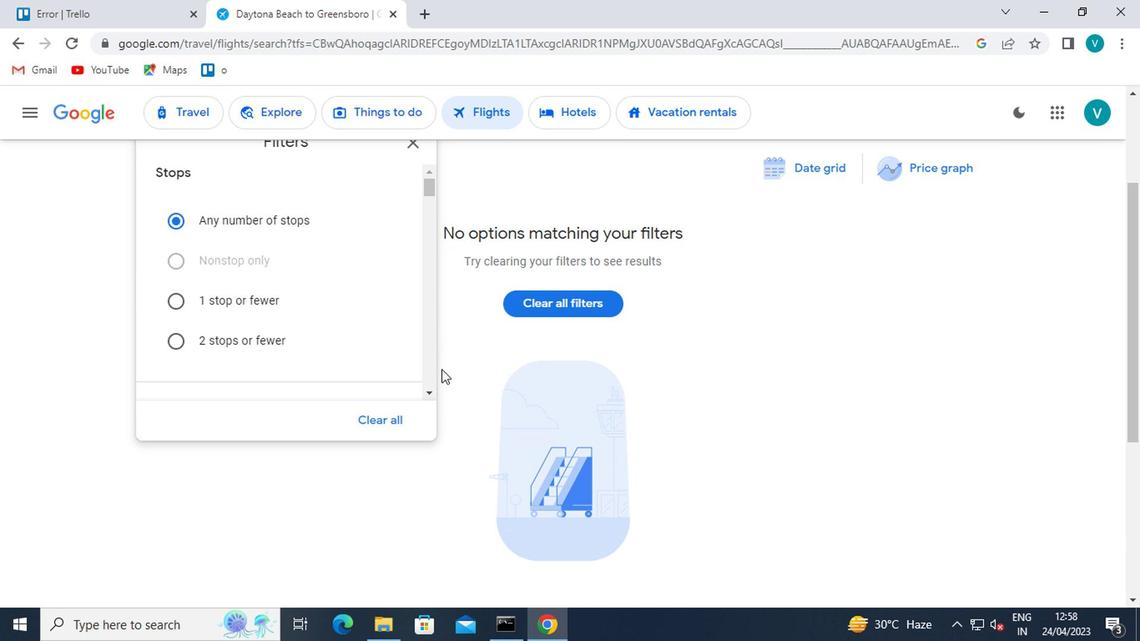 
Action: Mouse moved to (470, 400)
Screenshot: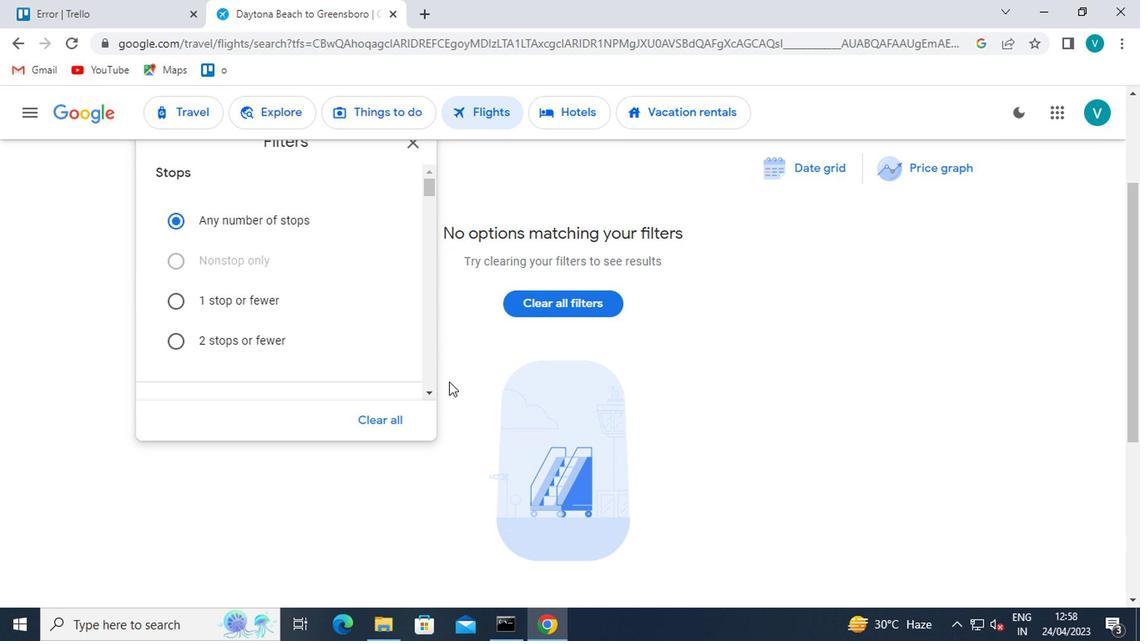 
Action: Mouse scrolled (470, 401) with delta (0, 1)
Screenshot: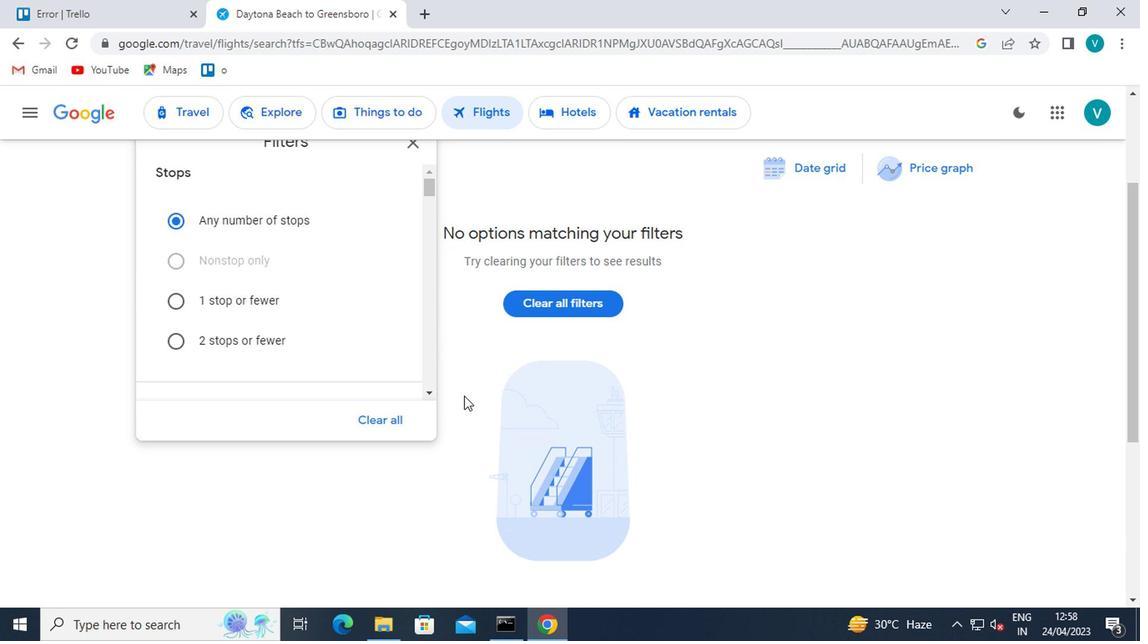 
Action: Mouse moved to (432, 351)
Screenshot: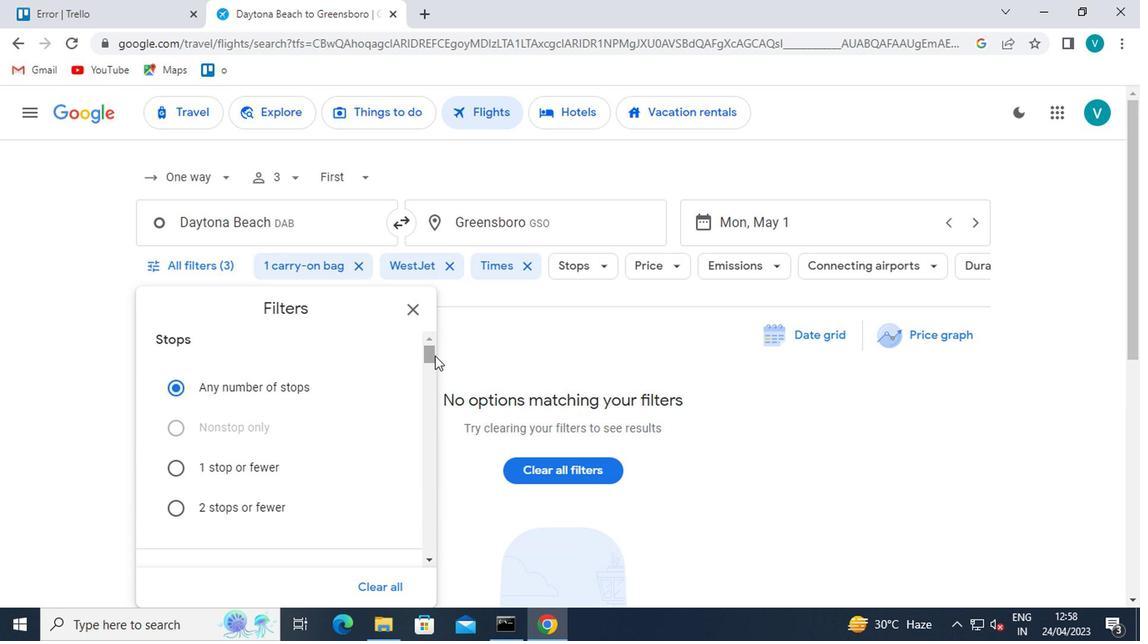
Action: Mouse pressed left at (432, 351)
Screenshot: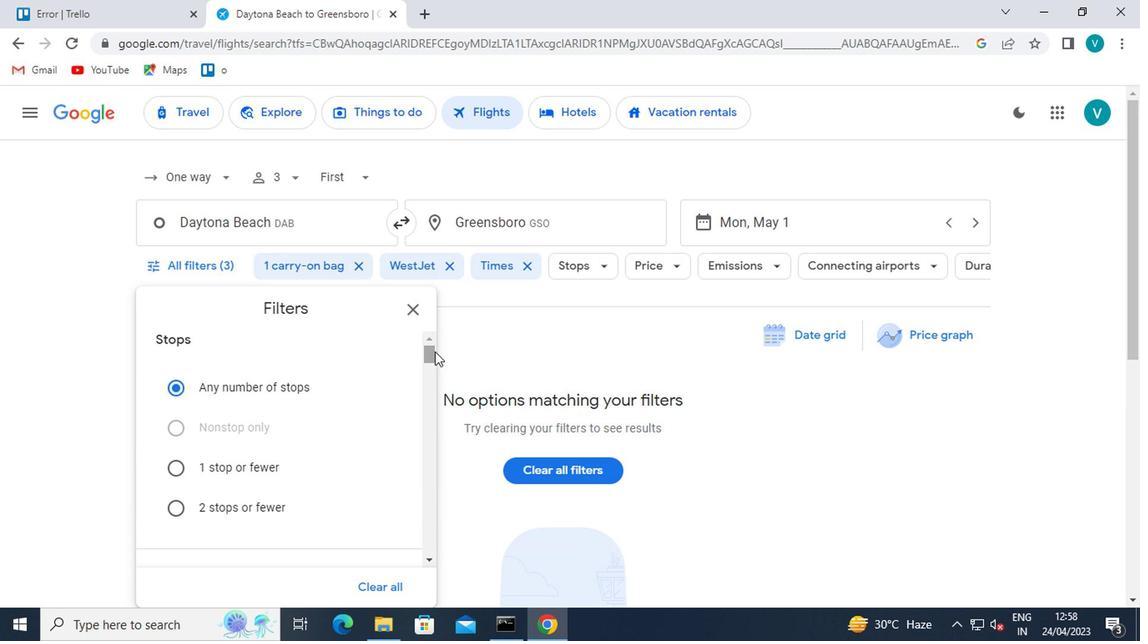 
Action: Mouse moved to (321, 443)
Screenshot: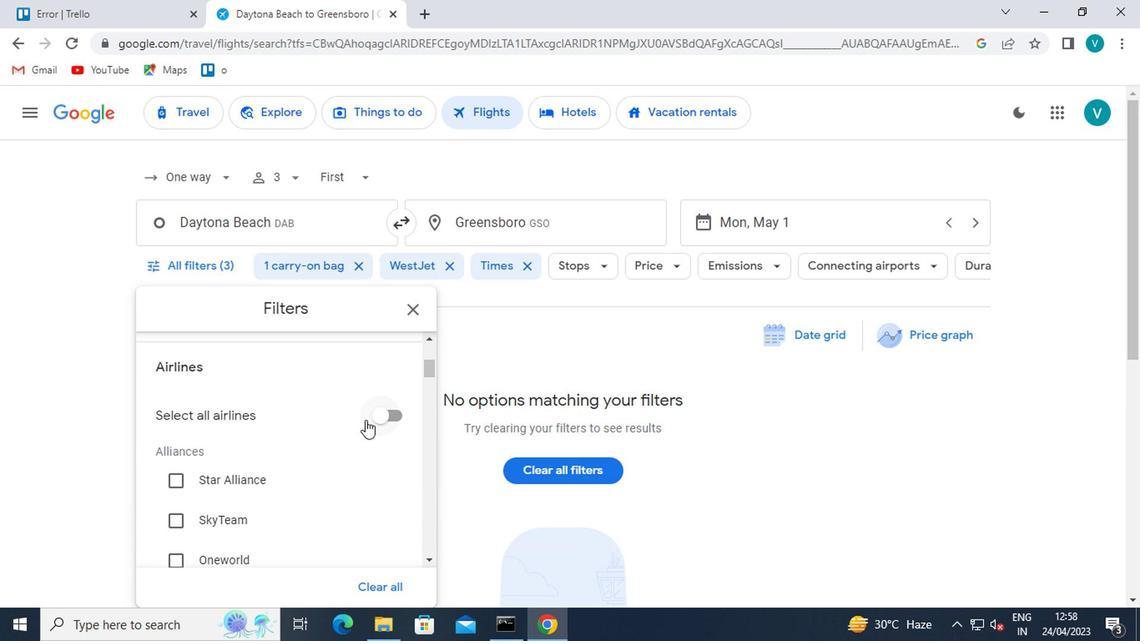 
Action: Mouse scrolled (321, 442) with delta (0, -1)
Screenshot: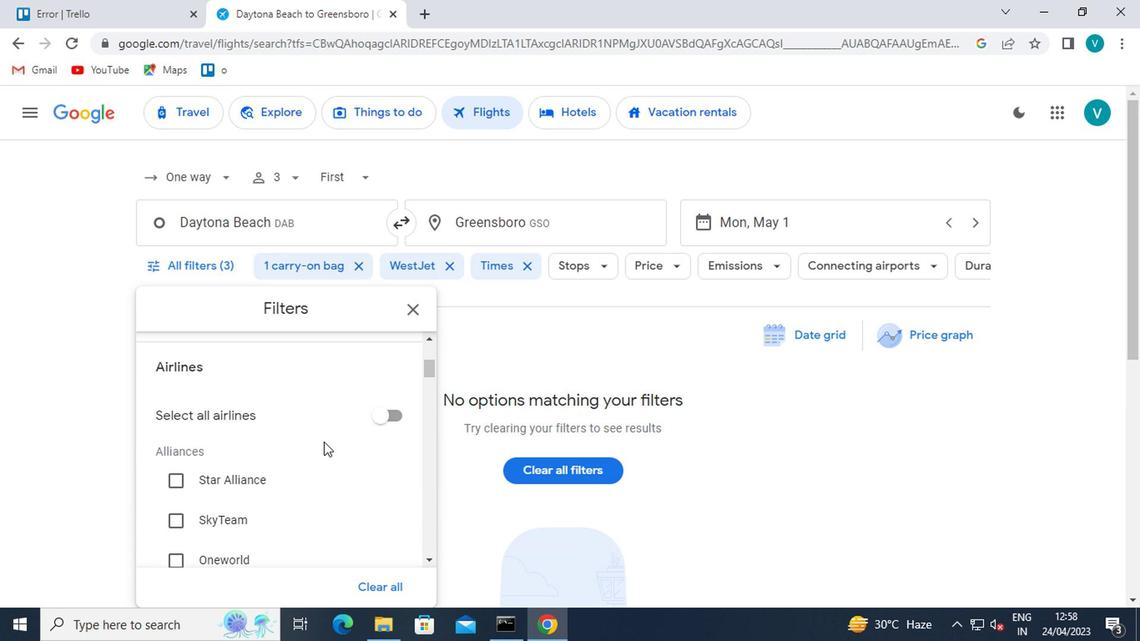 
Action: Mouse scrolled (321, 442) with delta (0, -1)
Screenshot: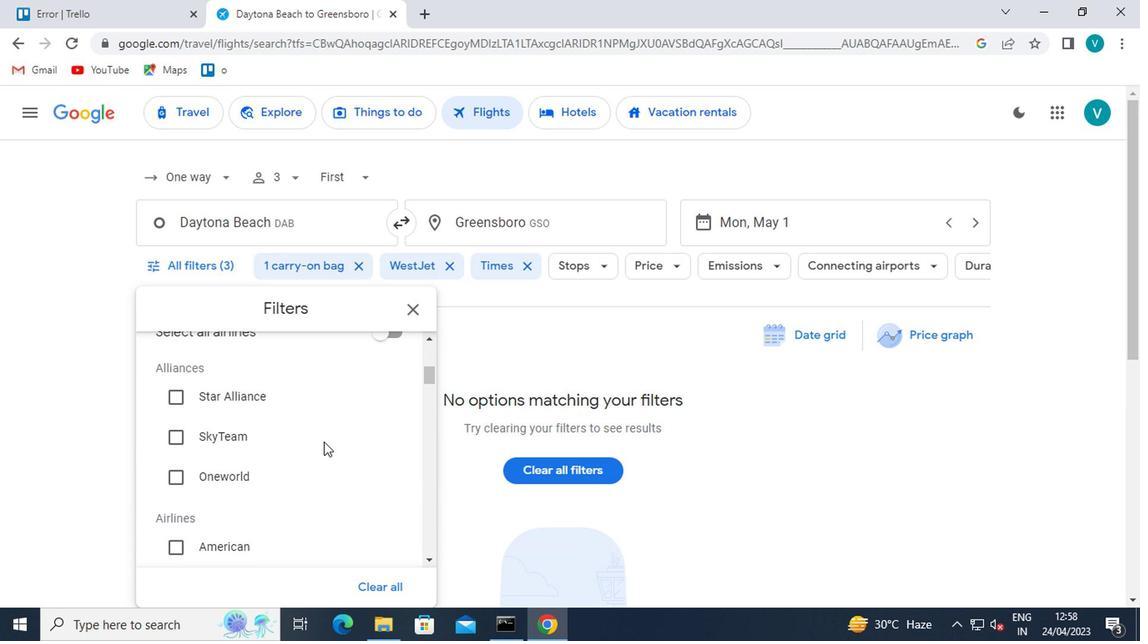 
Action: Mouse scrolled (321, 442) with delta (0, -1)
Screenshot: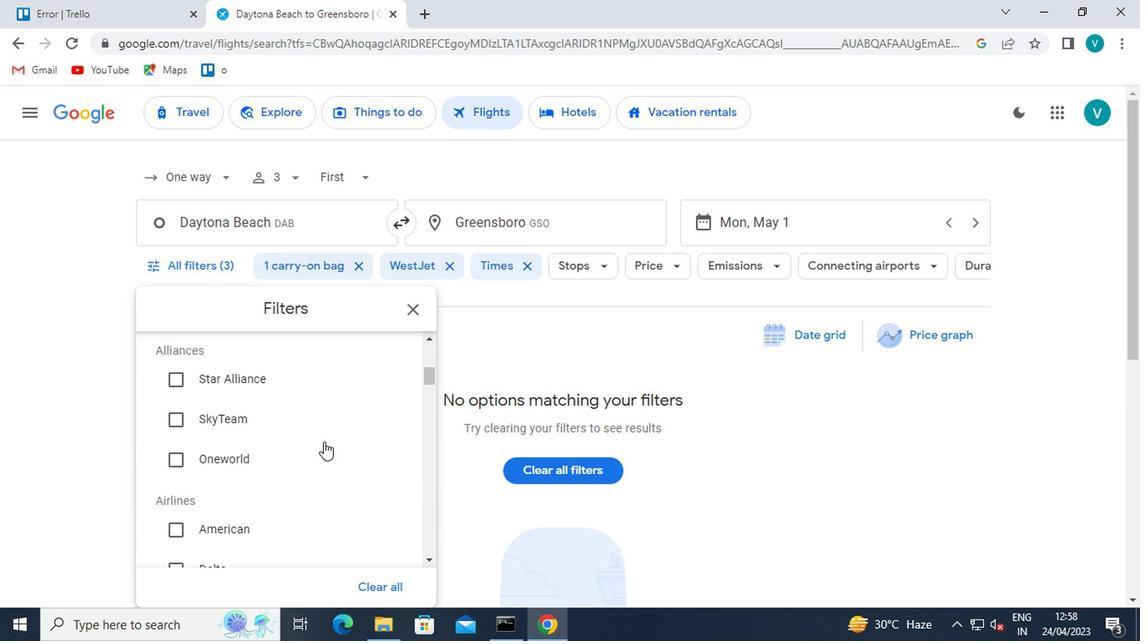 
Action: Mouse scrolled (321, 442) with delta (0, -1)
Screenshot: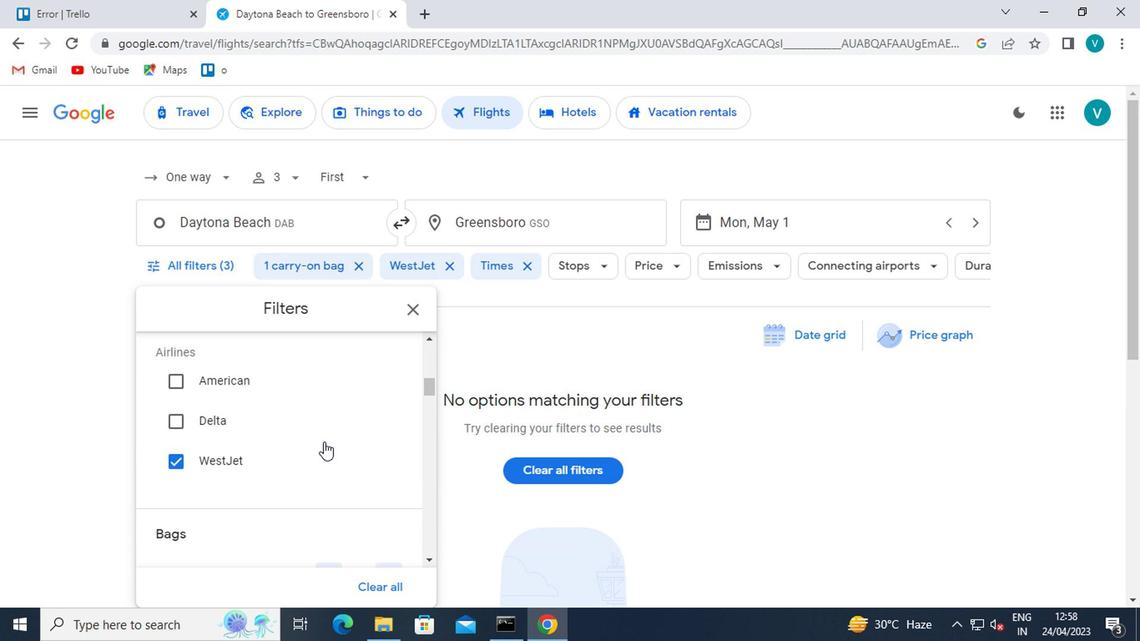 
Action: Mouse moved to (314, 443)
Screenshot: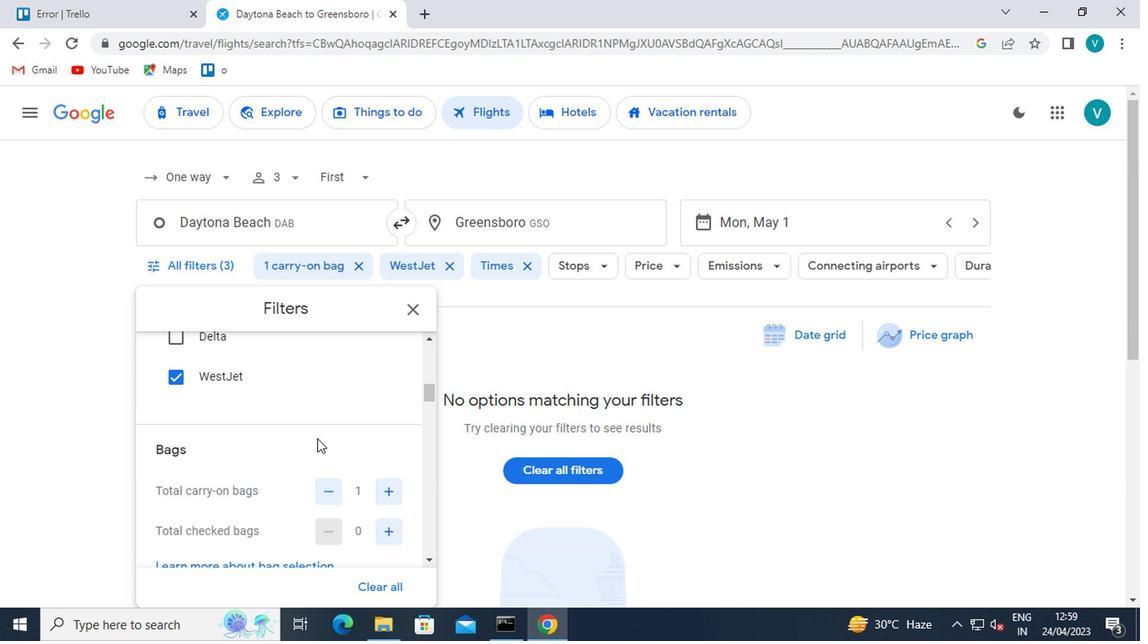 
Action: Mouse scrolled (314, 442) with delta (0, -1)
Screenshot: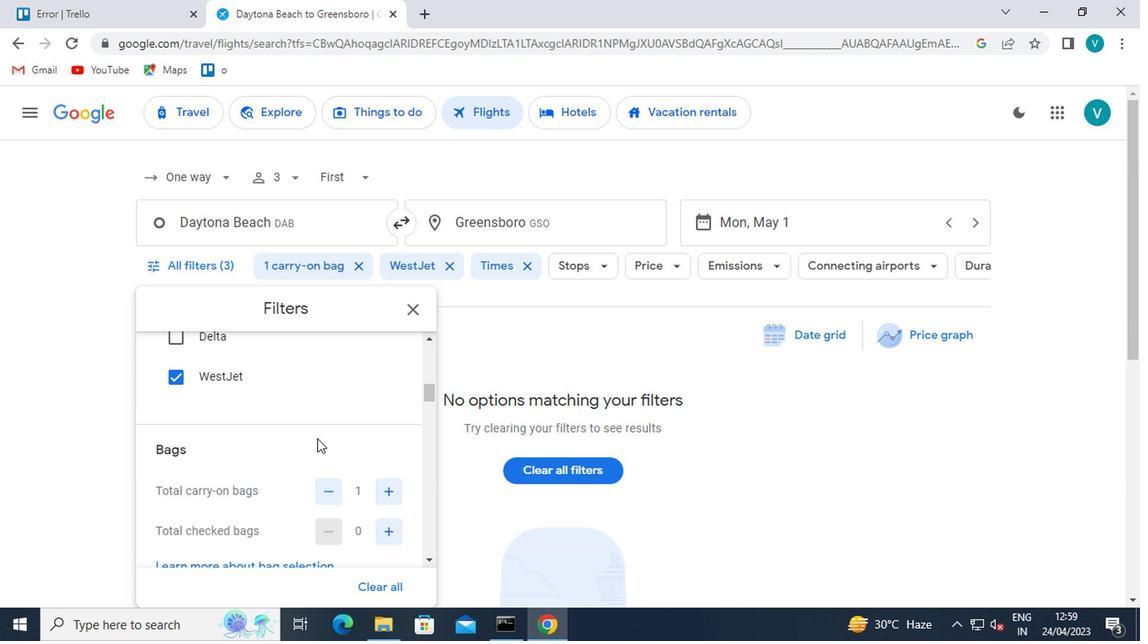 
Action: Mouse moved to (338, 437)
Screenshot: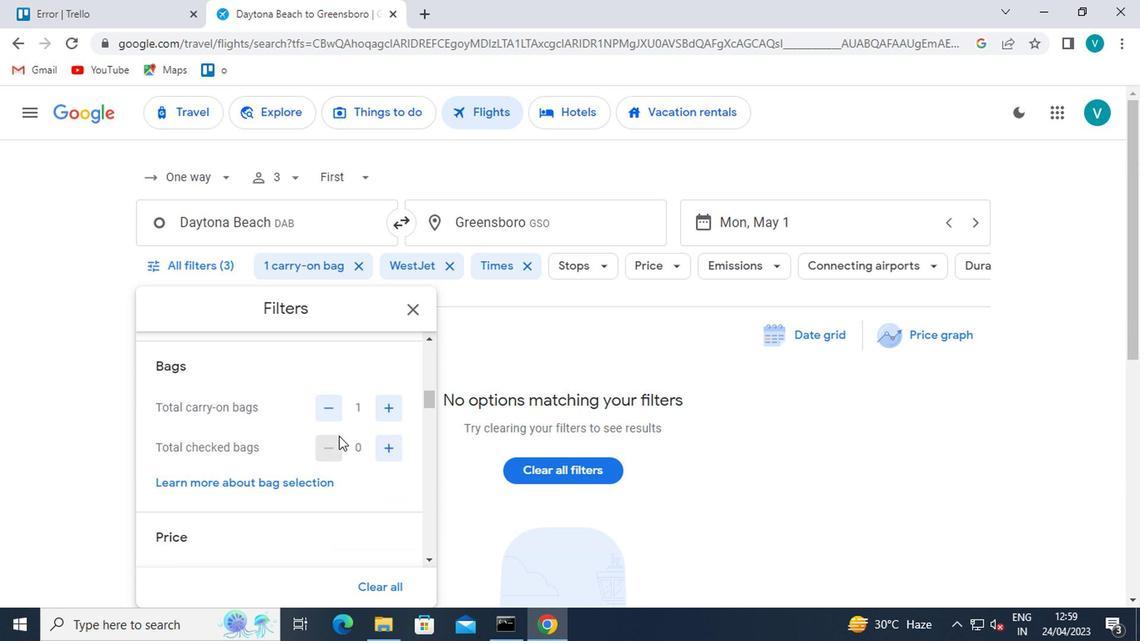 
Action: Mouse scrolled (338, 436) with delta (0, 0)
Screenshot: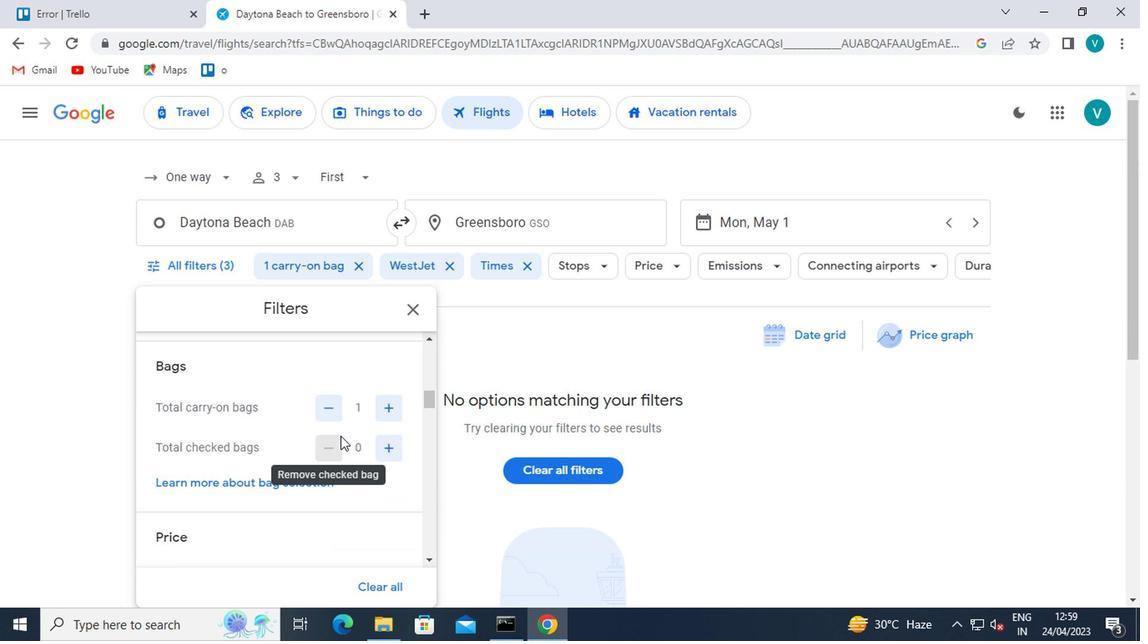 
Action: Mouse scrolled (338, 436) with delta (0, 0)
Screenshot: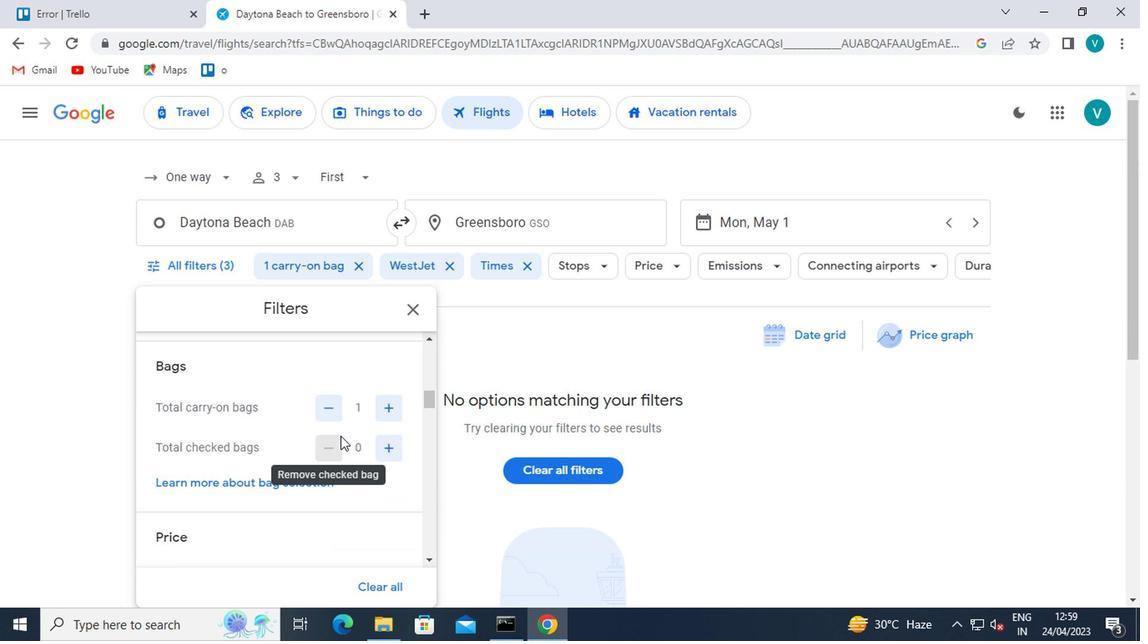 
Action: Mouse moved to (396, 443)
Screenshot: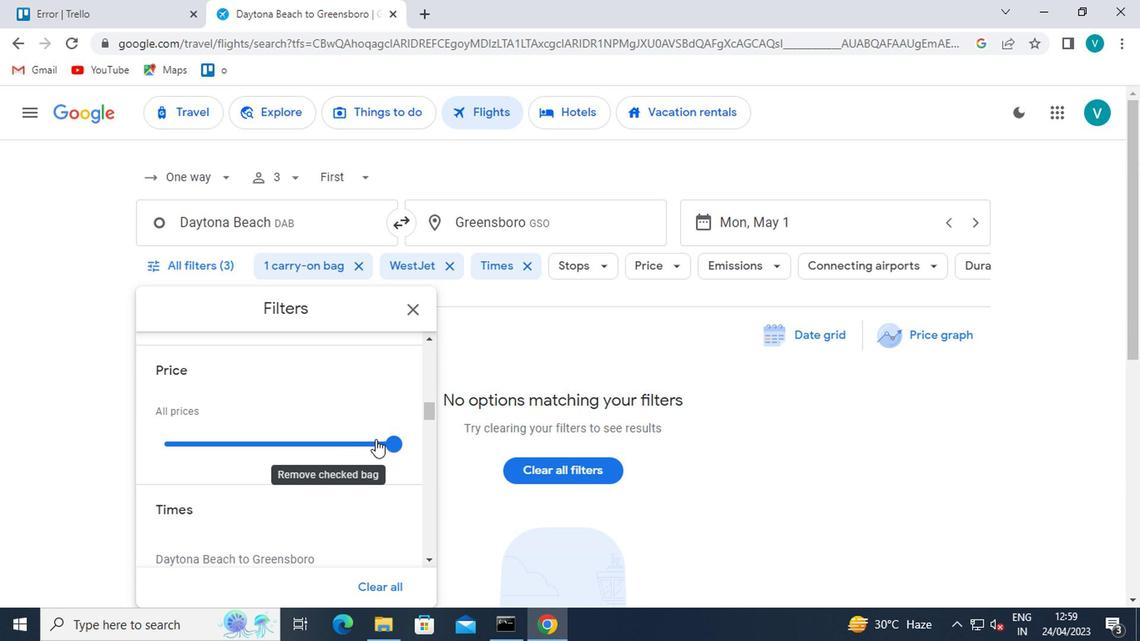 
Action: Mouse pressed left at (396, 443)
Screenshot: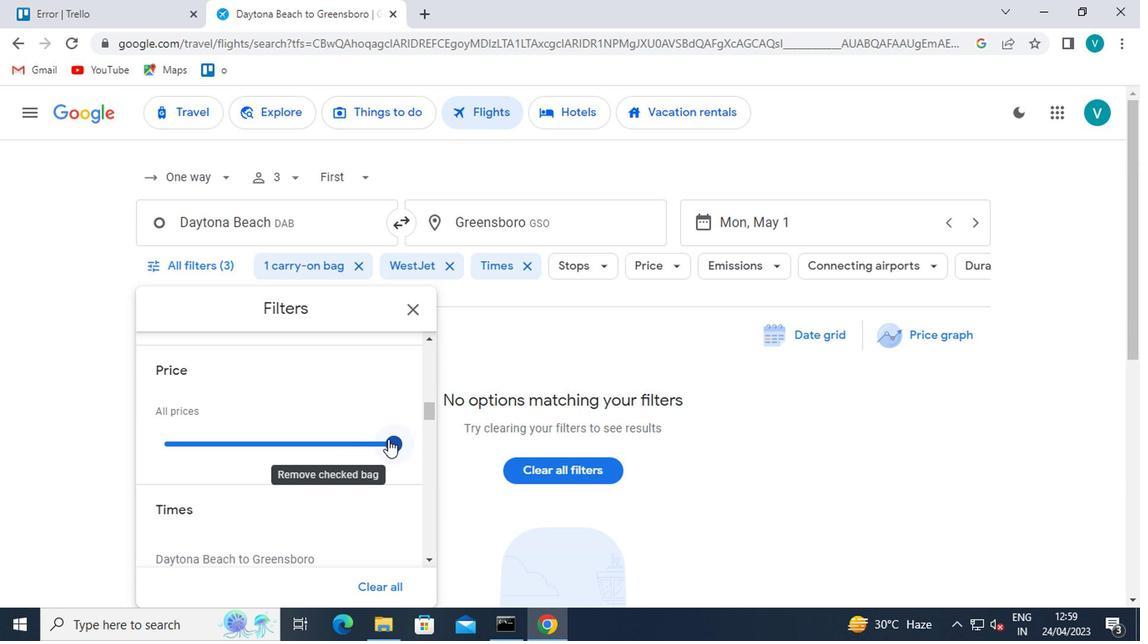 
Action: Mouse moved to (280, 445)
Screenshot: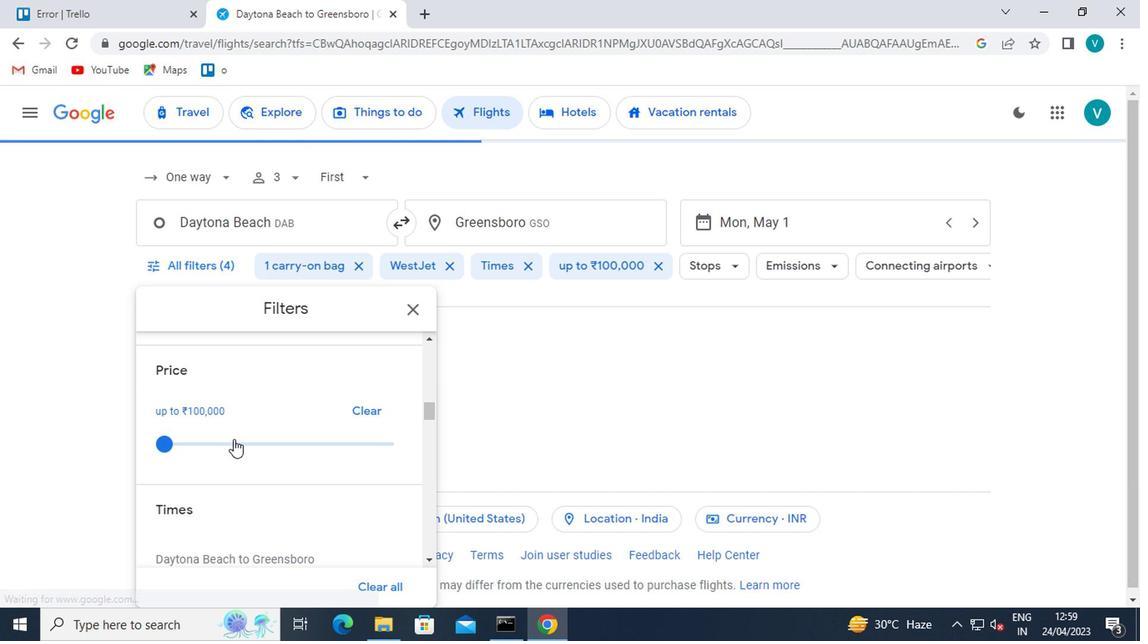
Action: Mouse scrolled (280, 445) with delta (0, 0)
Screenshot: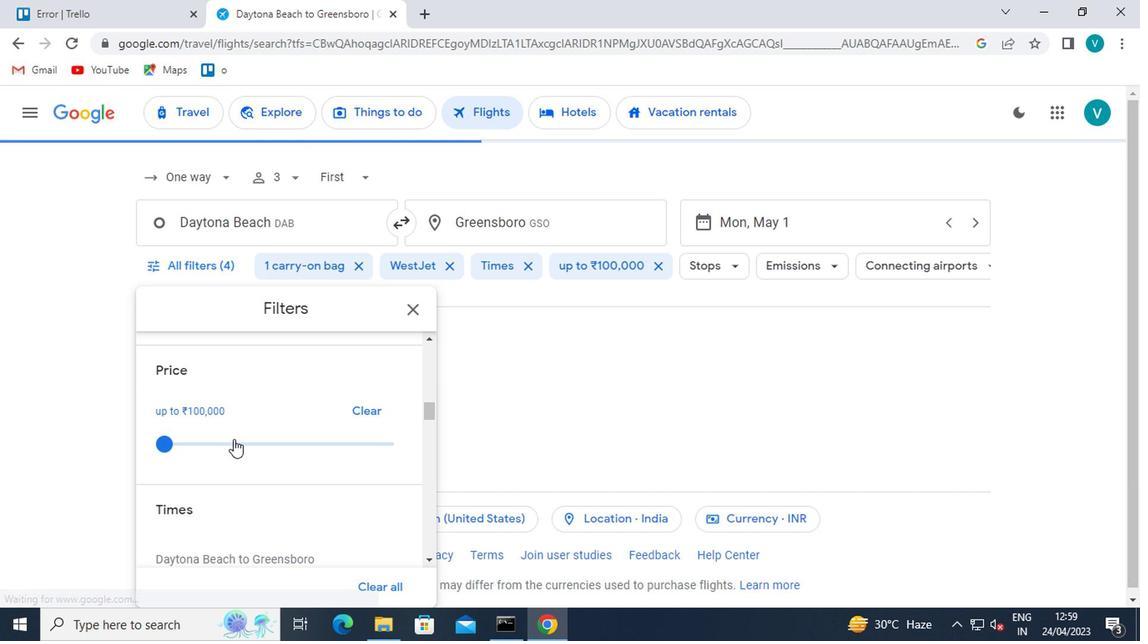 
Action: Mouse moved to (286, 449)
Screenshot: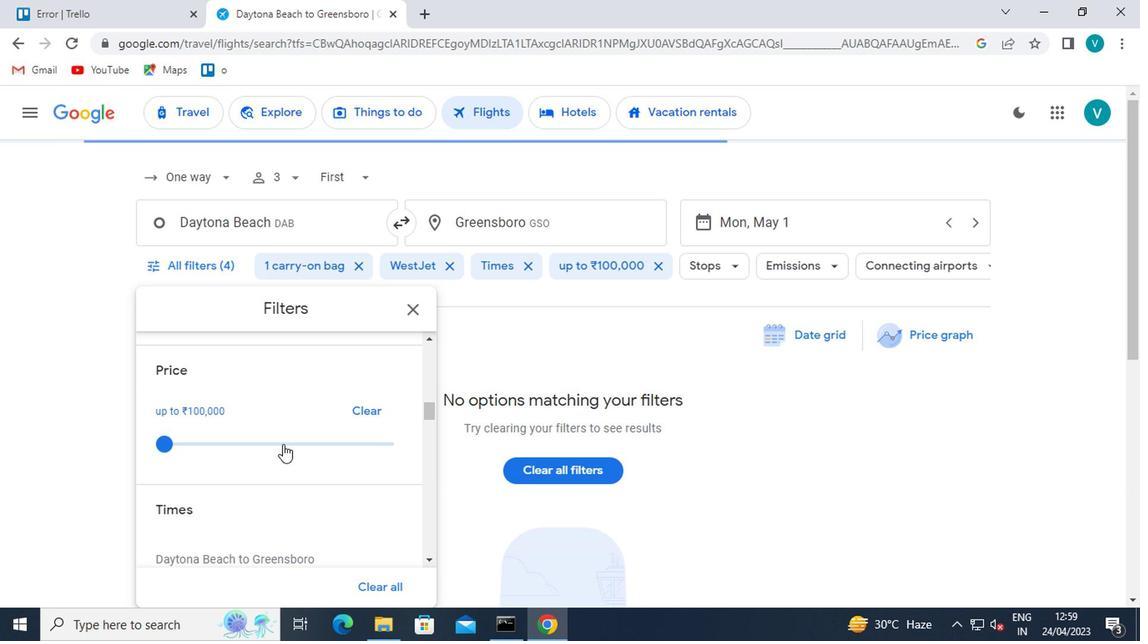 
Action: Mouse scrolled (286, 448) with delta (0, -1)
Screenshot: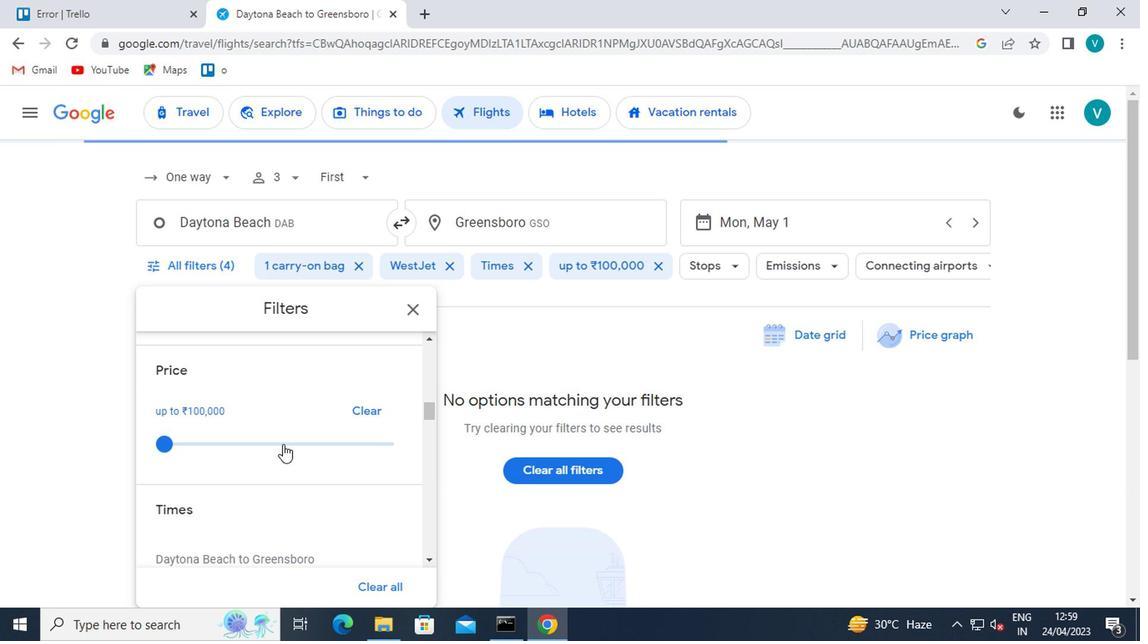 
Action: Mouse moved to (357, 464)
Screenshot: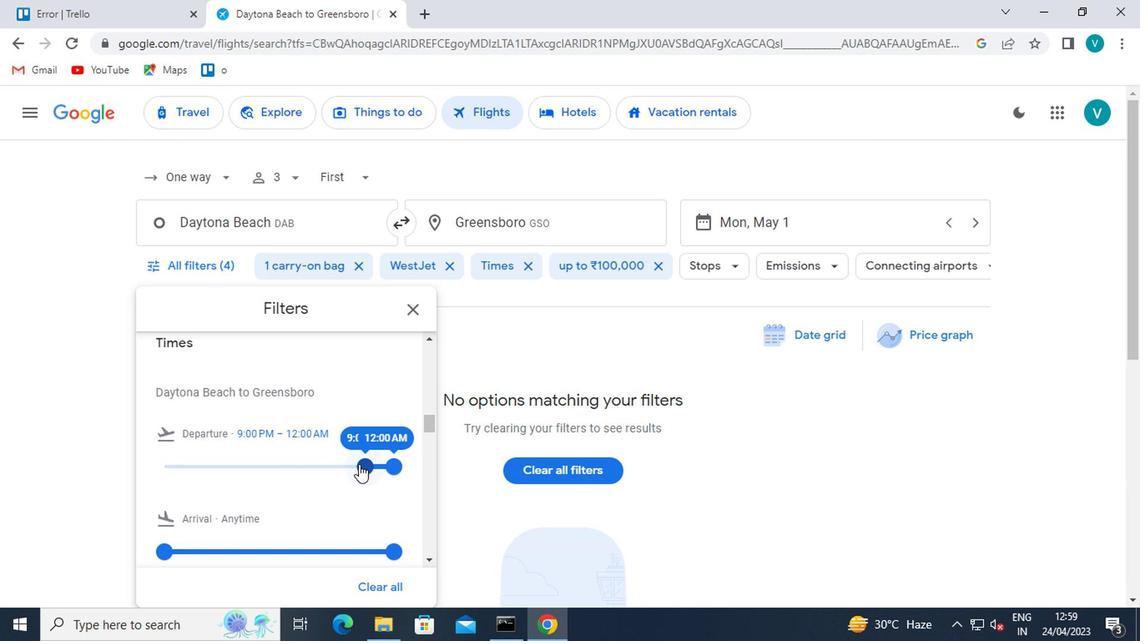 
Action: Mouse pressed left at (357, 464)
Screenshot: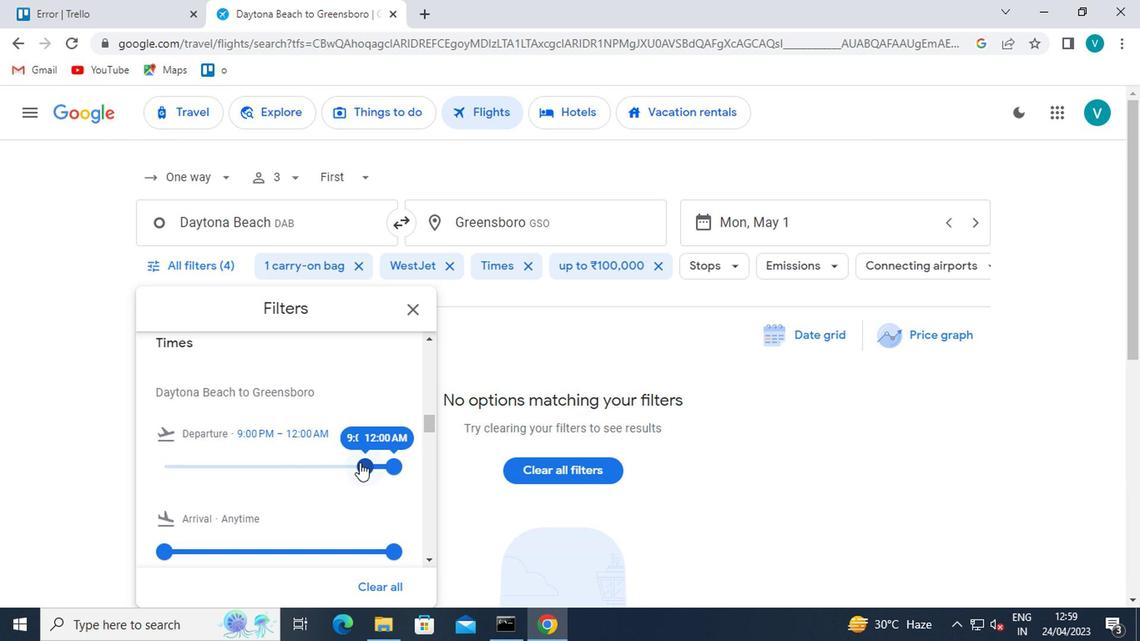 
Action: Mouse moved to (376, 466)
Screenshot: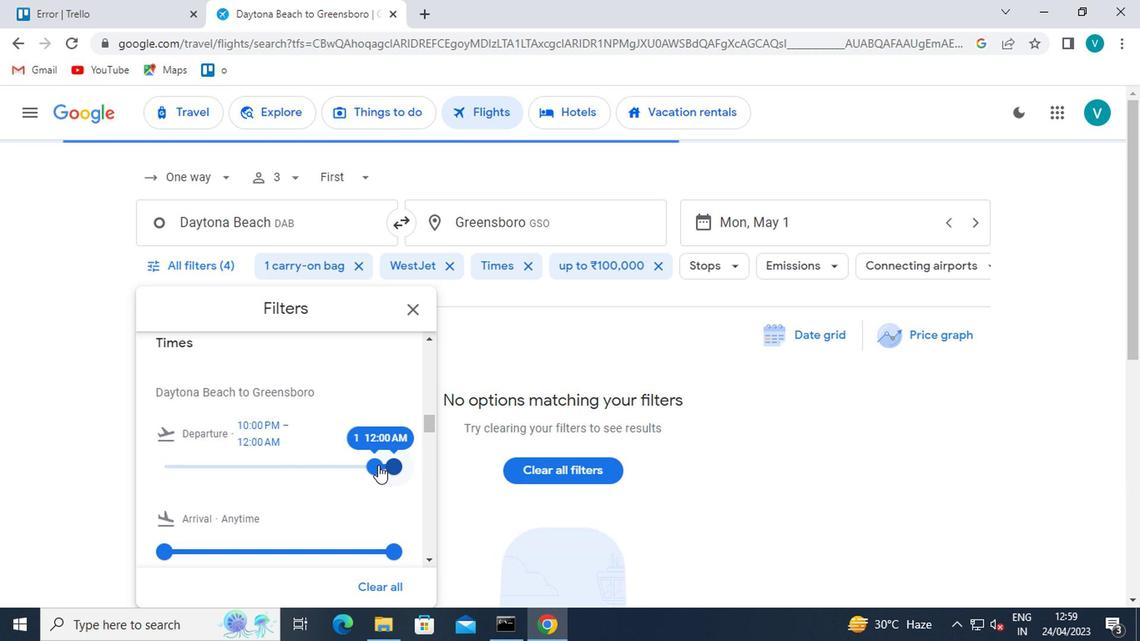 
